 Task: Search one way flight ticket for 1 adult, 5 children, 2 infants in seat and 1 infant on lap in first from Clarksburg: North Central West Virginia Airport (was Harrison-marion Regional) to New Bern: Coastal Carolina Regional Airport (was Craven County Regional) on 8-4-2023. Choice of flights is American. Number of bags: 1 checked bag. Price is upto 97000. Outbound departure time preference is 19:30.
Action: Mouse moved to (305, 253)
Screenshot: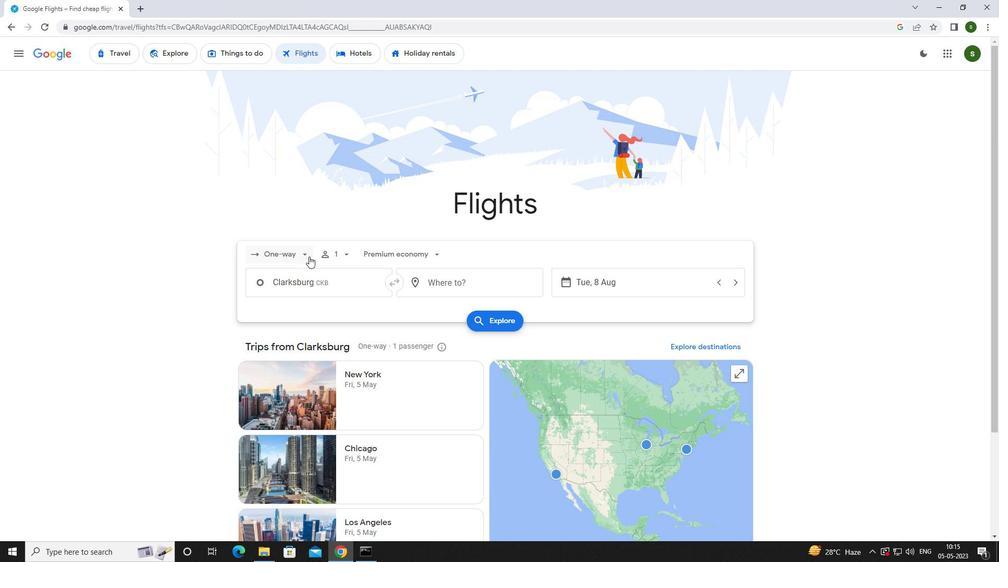
Action: Mouse pressed left at (305, 253)
Screenshot: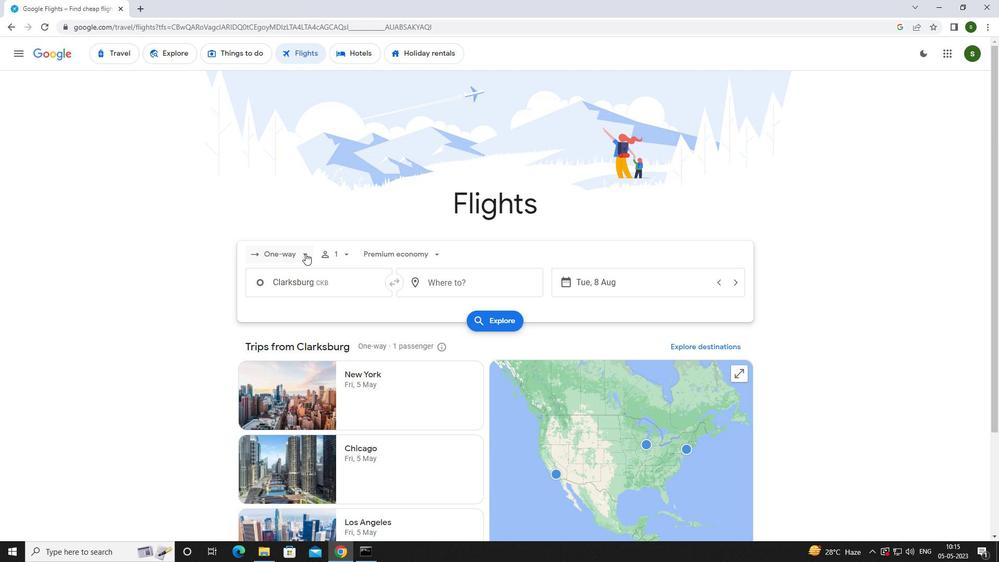 
Action: Mouse moved to (302, 300)
Screenshot: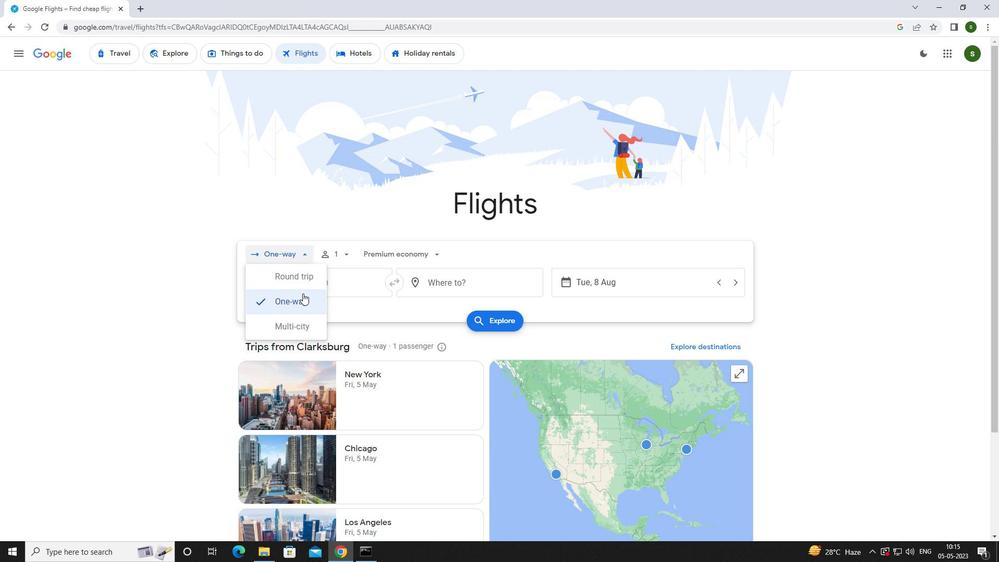 
Action: Mouse pressed left at (302, 300)
Screenshot: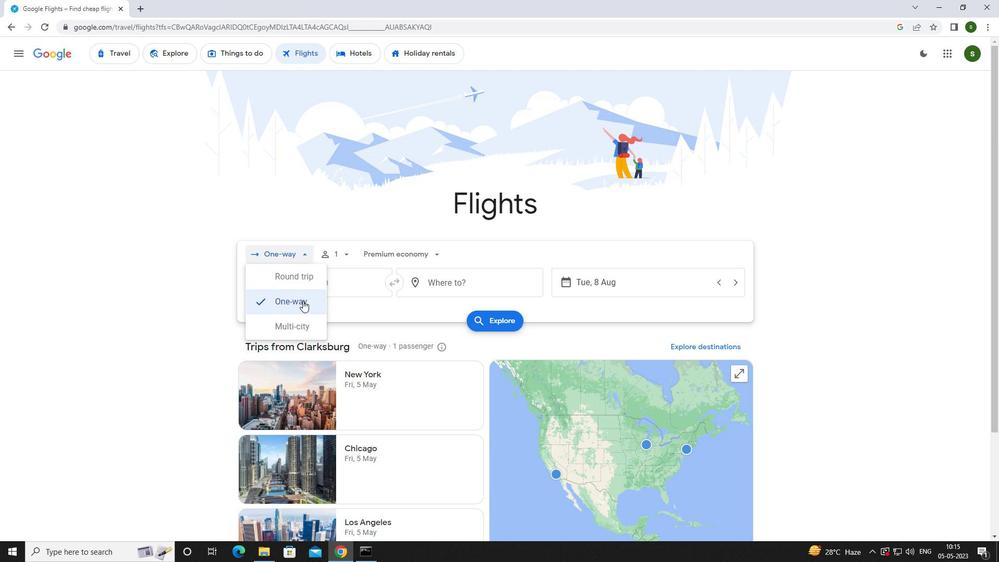 
Action: Mouse moved to (348, 254)
Screenshot: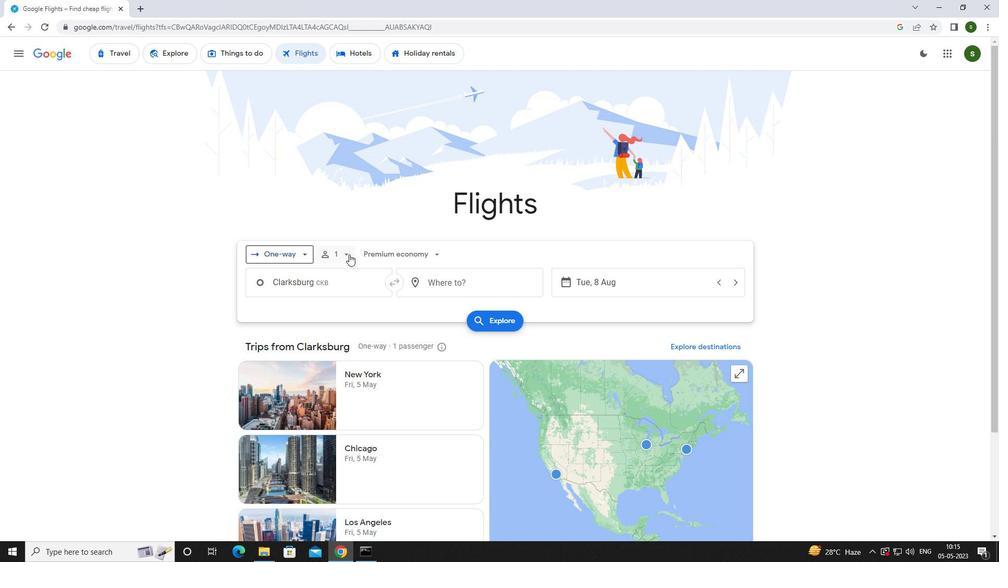 
Action: Mouse pressed left at (348, 254)
Screenshot: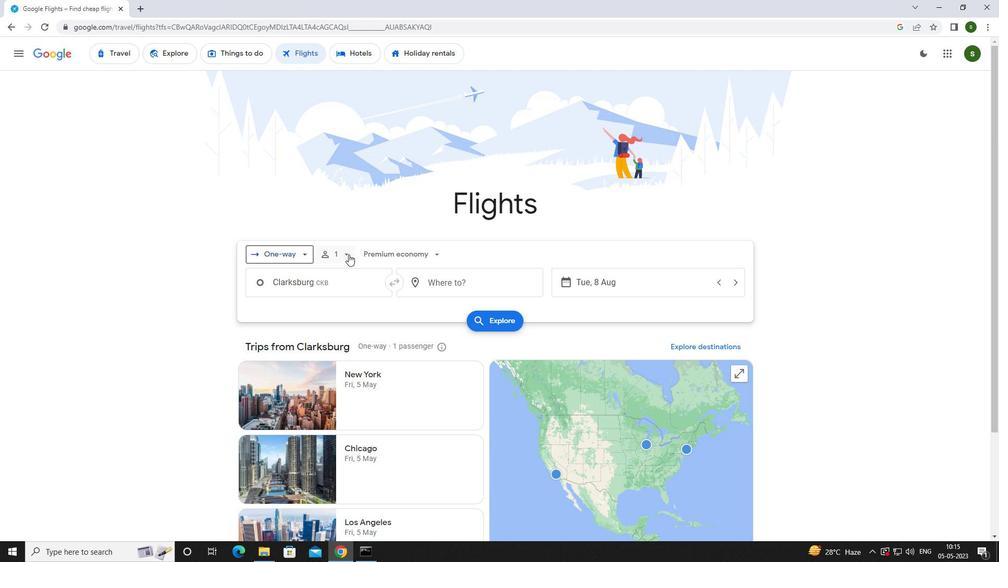 
Action: Mouse moved to (424, 307)
Screenshot: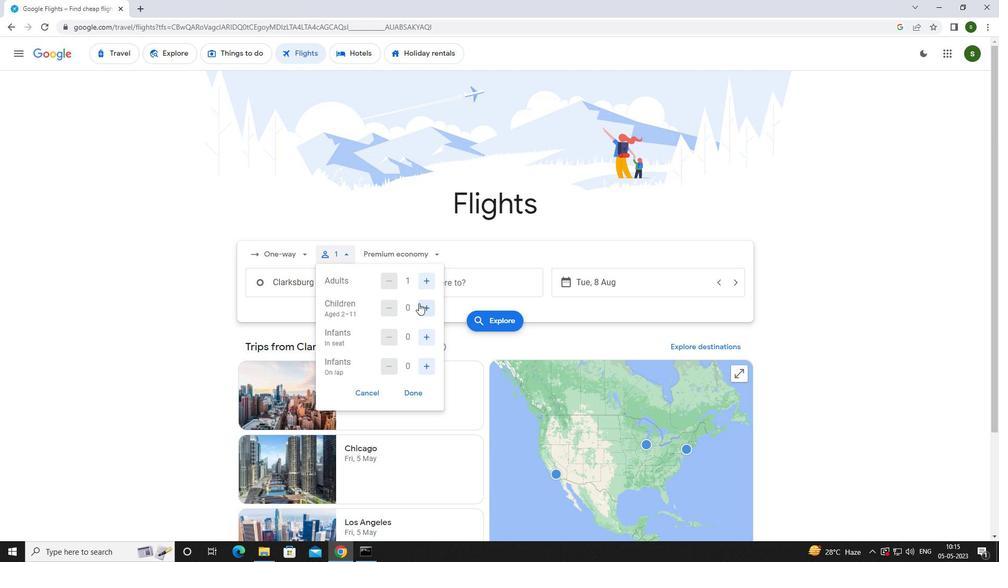 
Action: Mouse pressed left at (424, 307)
Screenshot: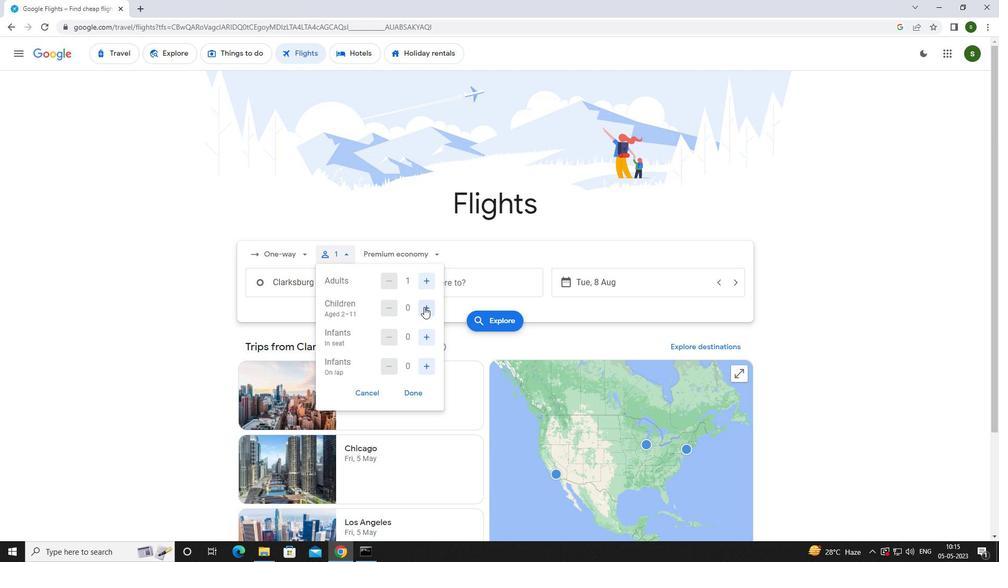 
Action: Mouse pressed left at (424, 307)
Screenshot: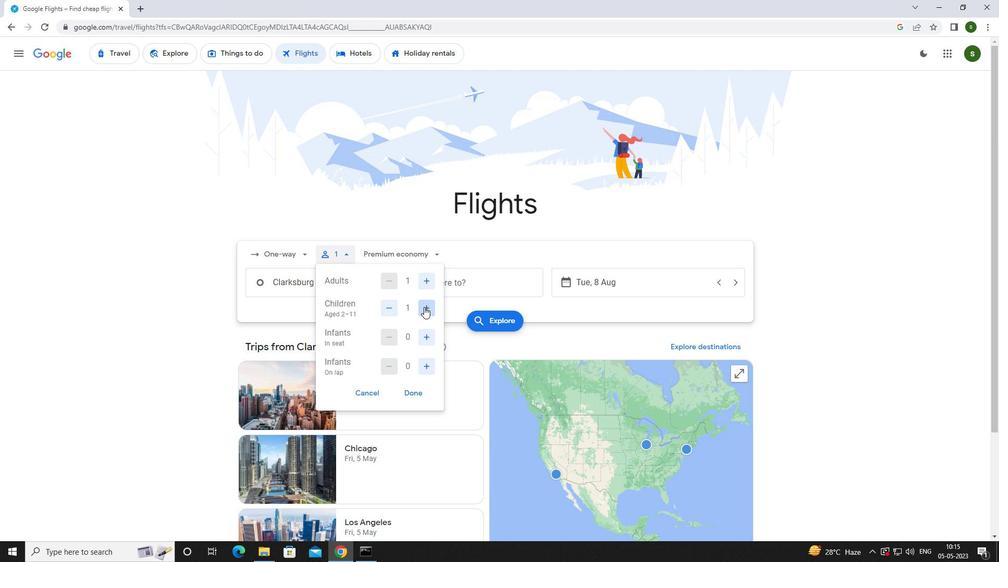 
Action: Mouse pressed left at (424, 307)
Screenshot: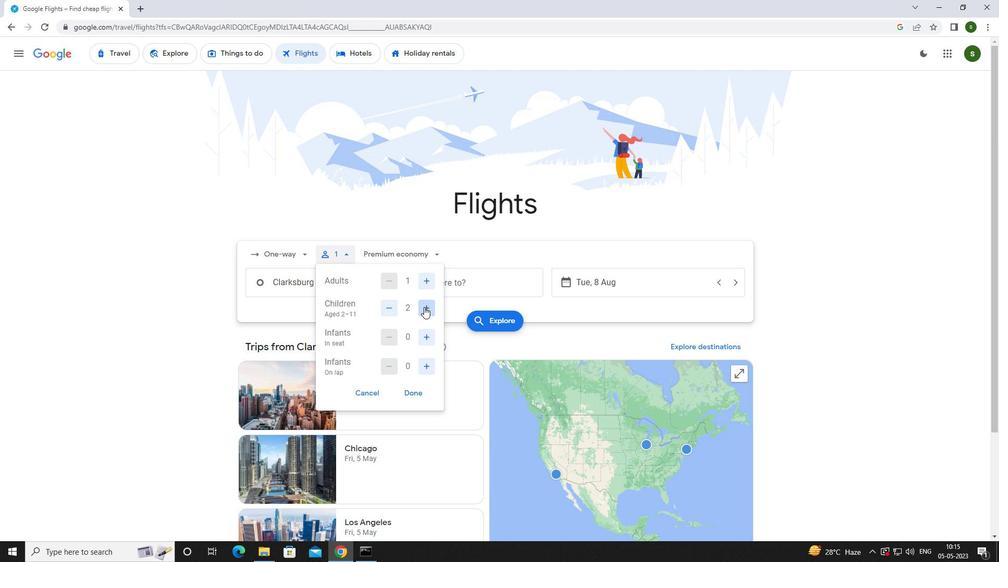 
Action: Mouse pressed left at (424, 307)
Screenshot: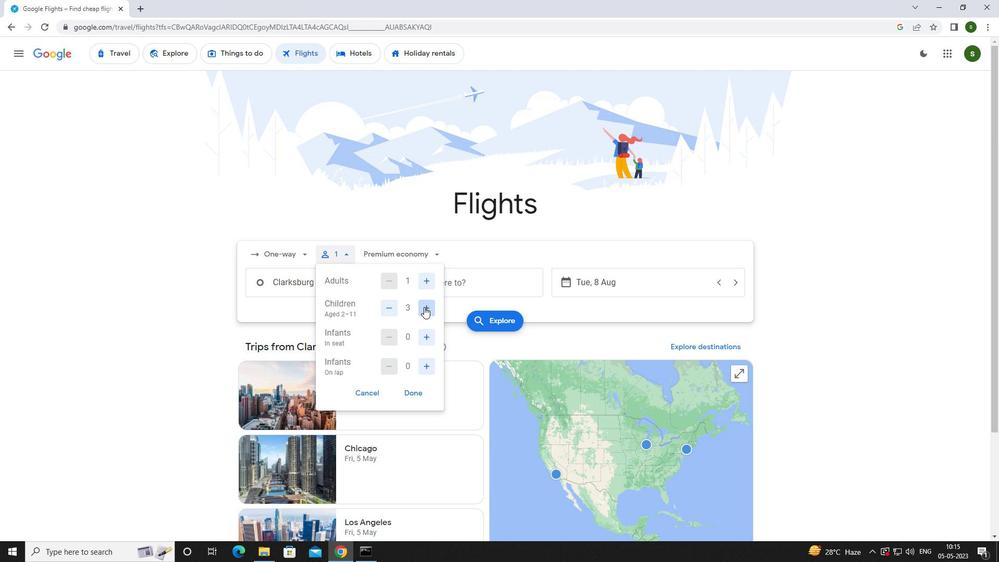 
Action: Mouse pressed left at (424, 307)
Screenshot: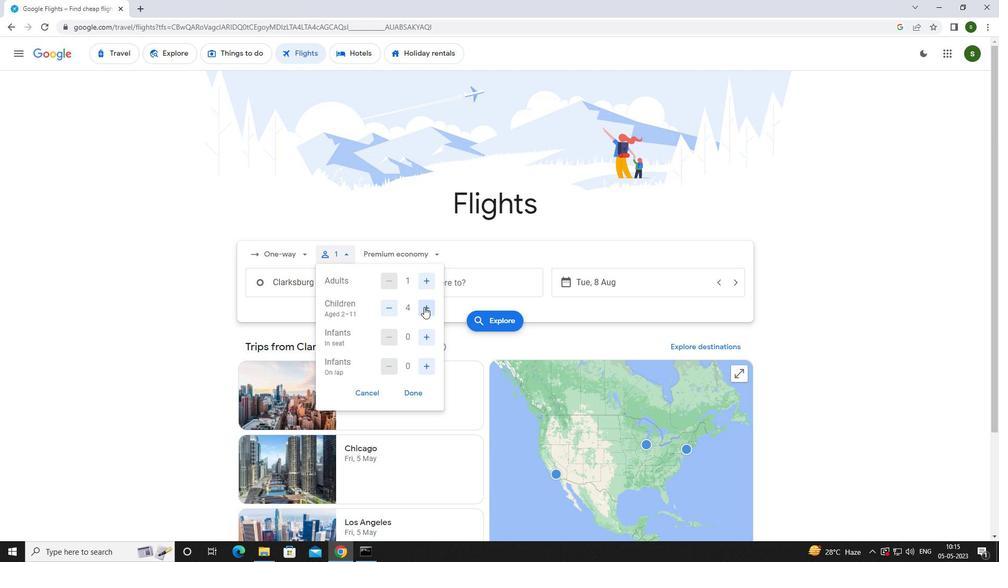 
Action: Mouse moved to (432, 334)
Screenshot: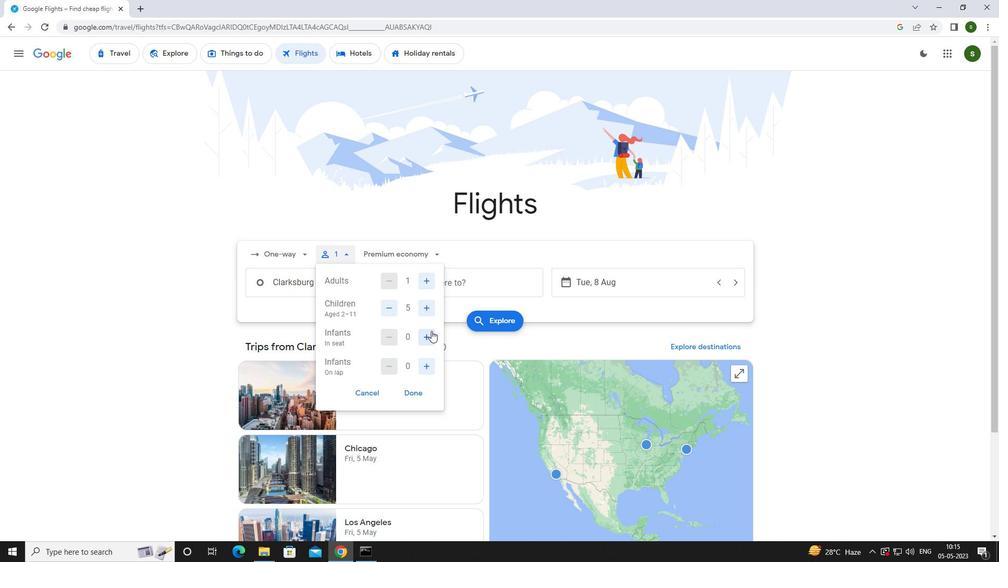 
Action: Mouse pressed left at (432, 334)
Screenshot: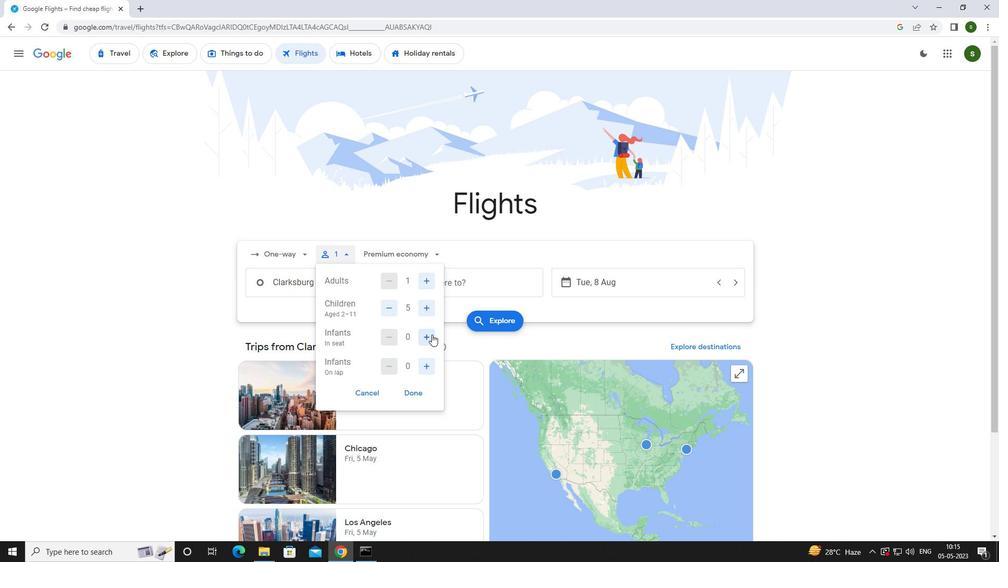 
Action: Mouse moved to (432, 366)
Screenshot: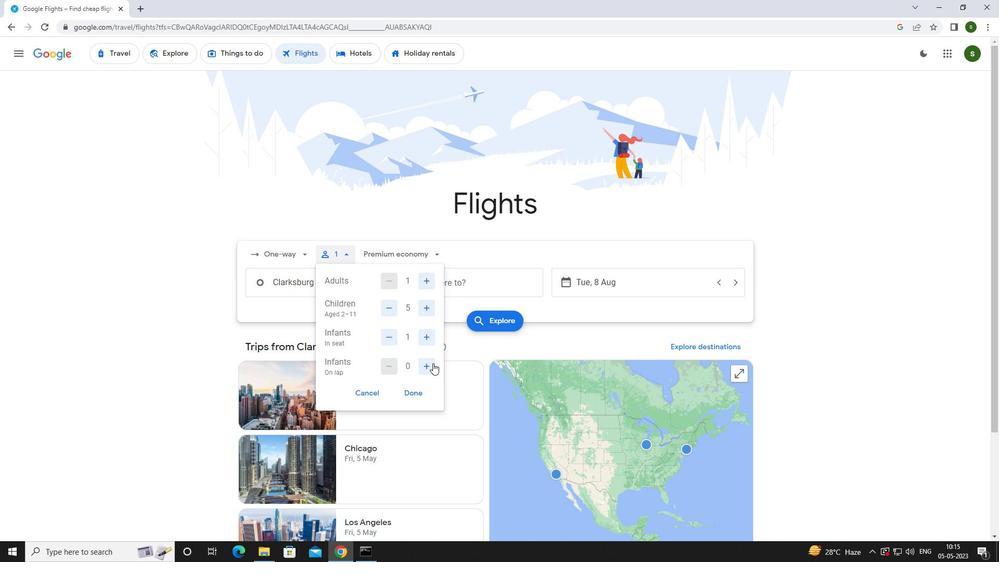 
Action: Mouse pressed left at (432, 366)
Screenshot: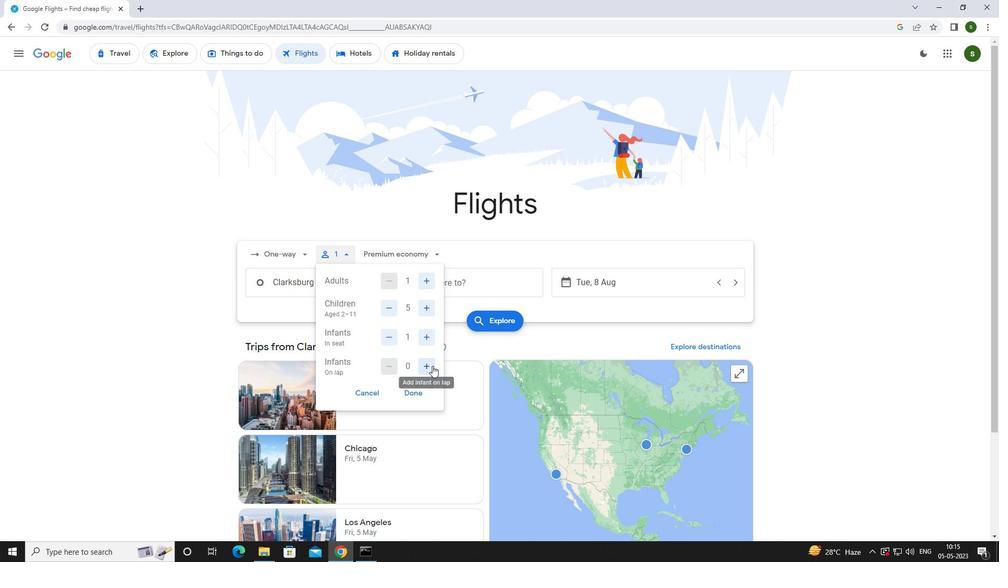 
Action: Mouse moved to (437, 252)
Screenshot: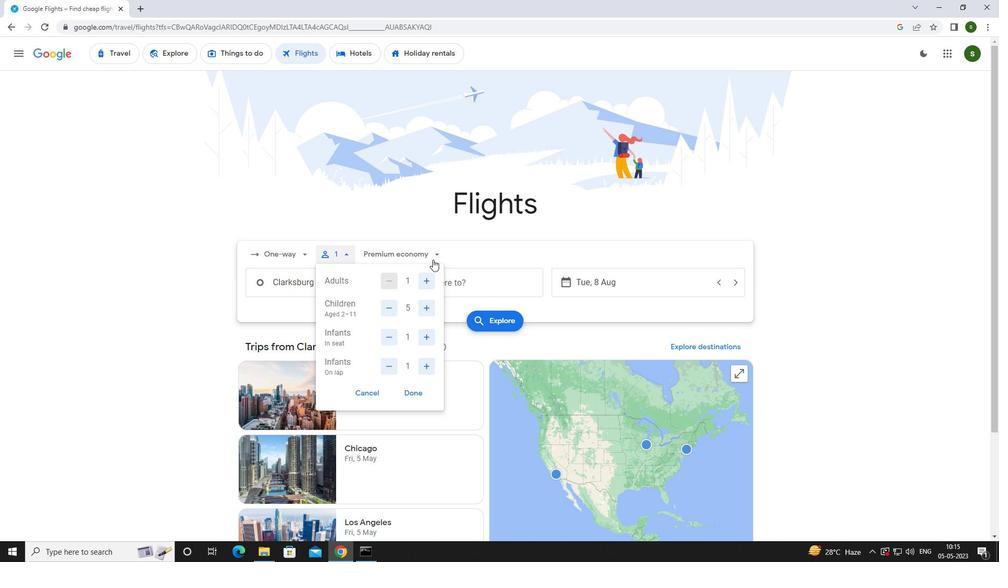 
Action: Mouse pressed left at (437, 252)
Screenshot: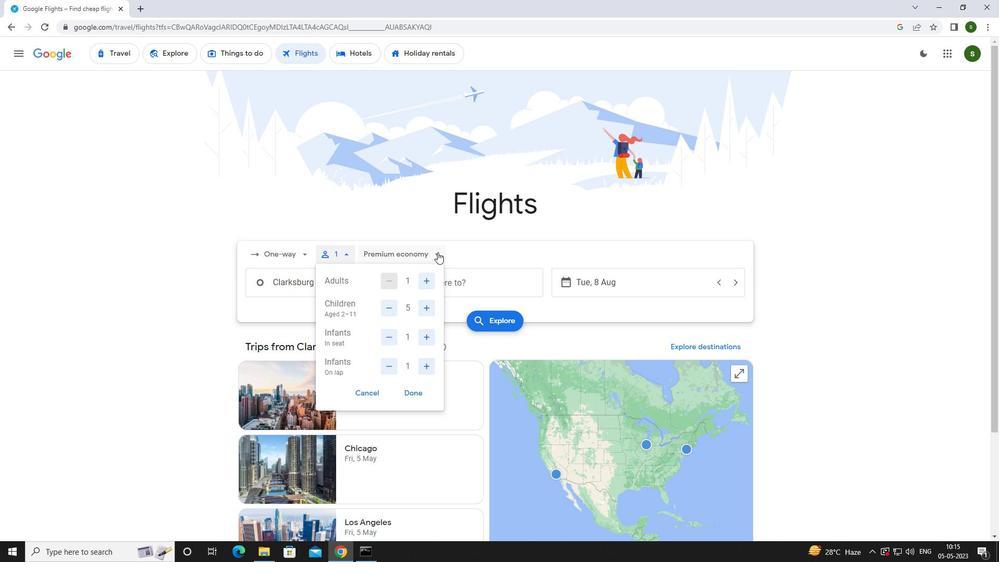 
Action: Mouse moved to (416, 348)
Screenshot: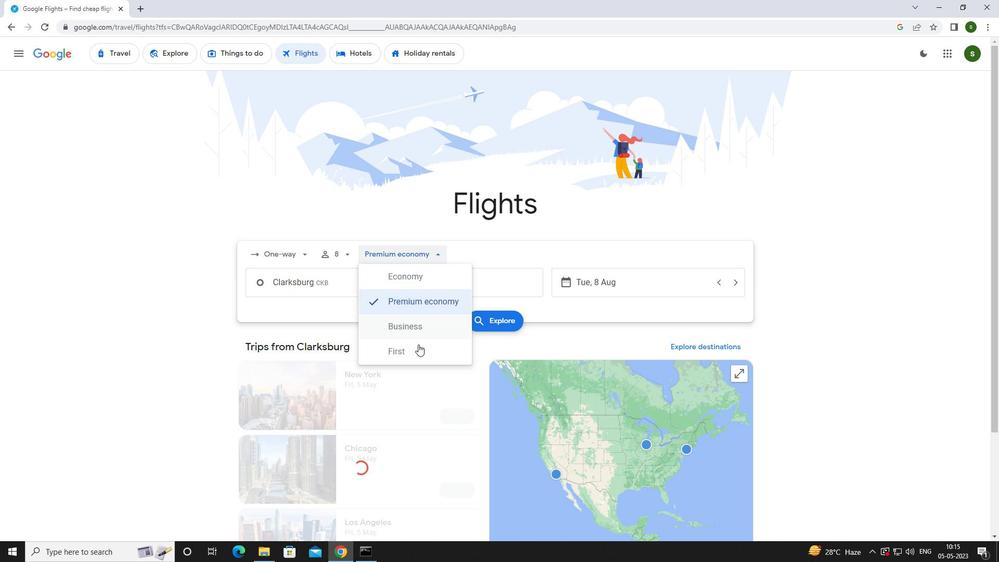 
Action: Mouse pressed left at (416, 348)
Screenshot: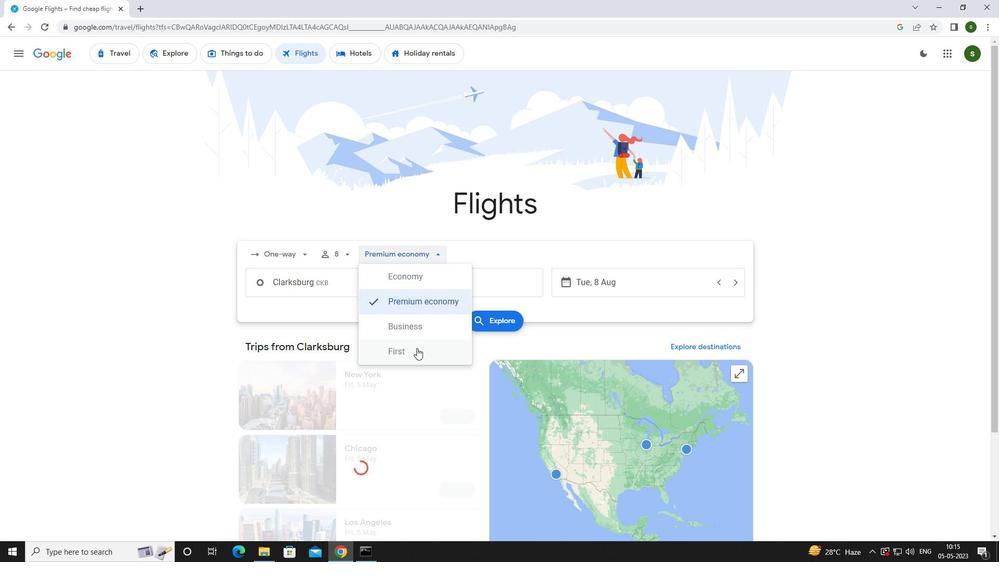
Action: Mouse moved to (368, 288)
Screenshot: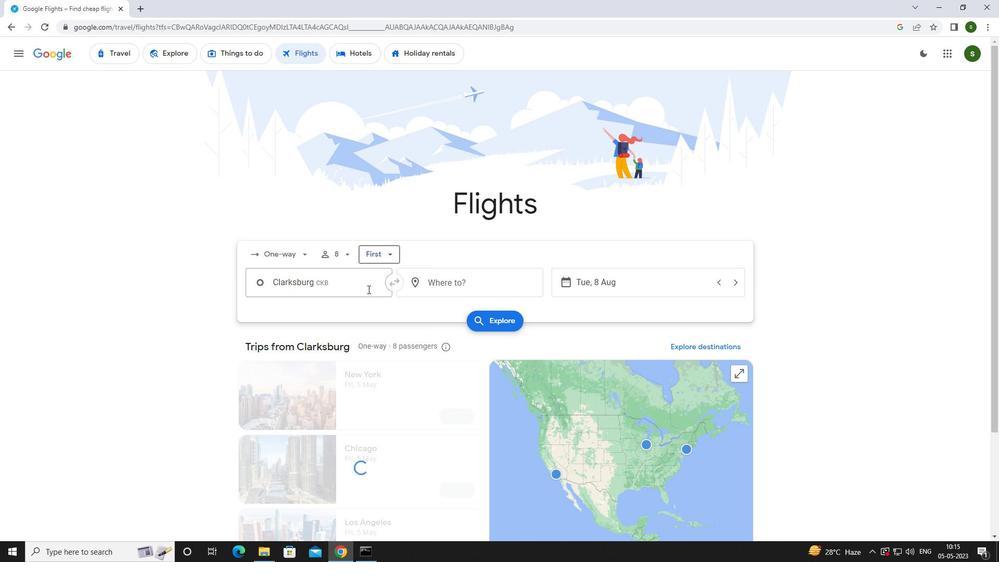 
Action: Mouse pressed left at (368, 288)
Screenshot: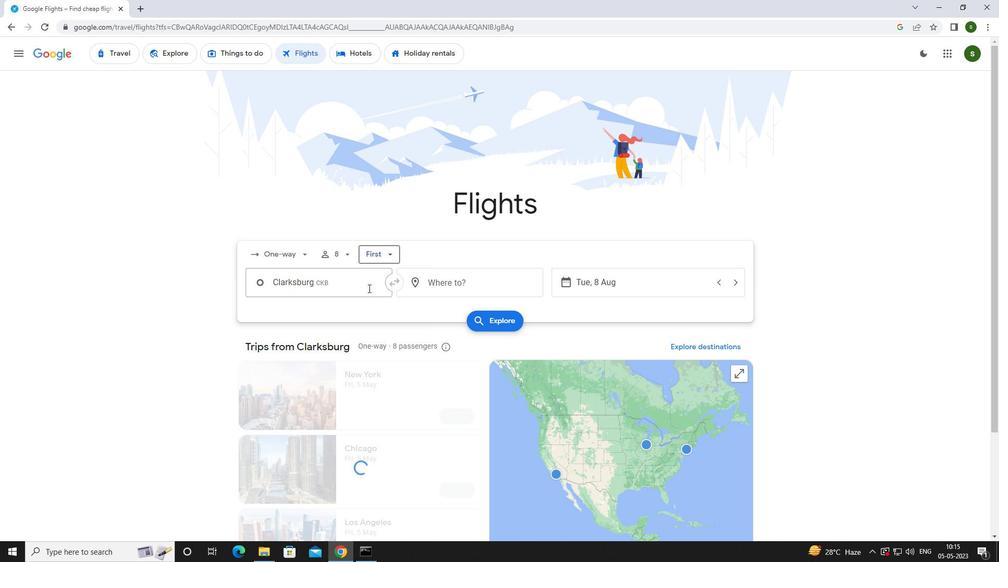 
Action: Key pressed <Key.caps_lock>c<Key.caps_lock>larksb
Screenshot: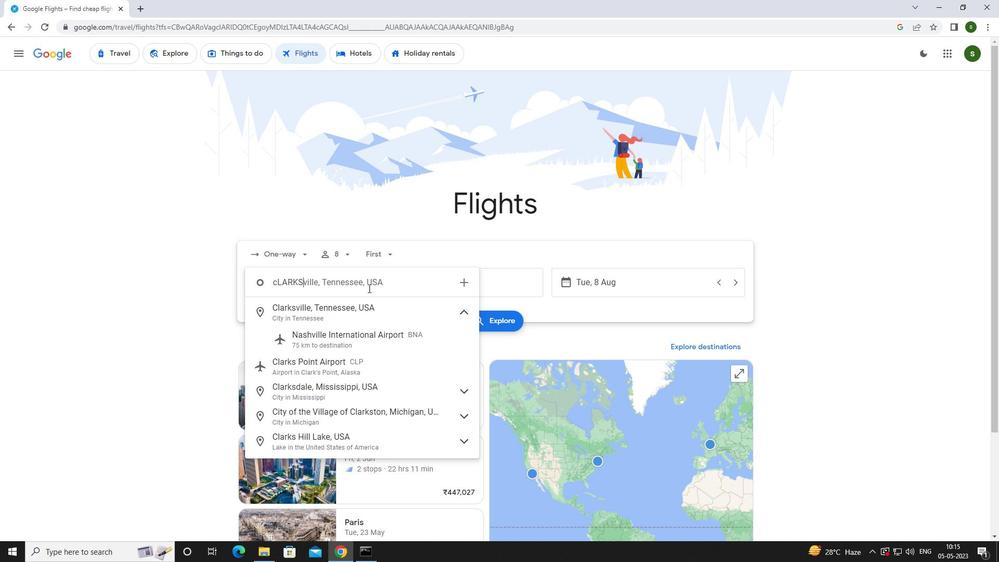 
Action: Mouse moved to (362, 395)
Screenshot: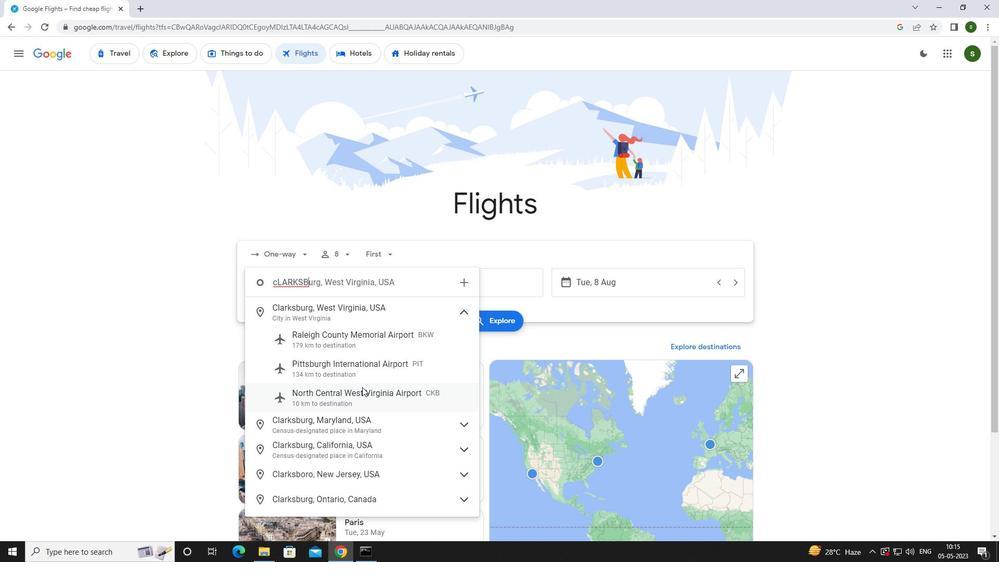 
Action: Mouse pressed left at (362, 395)
Screenshot: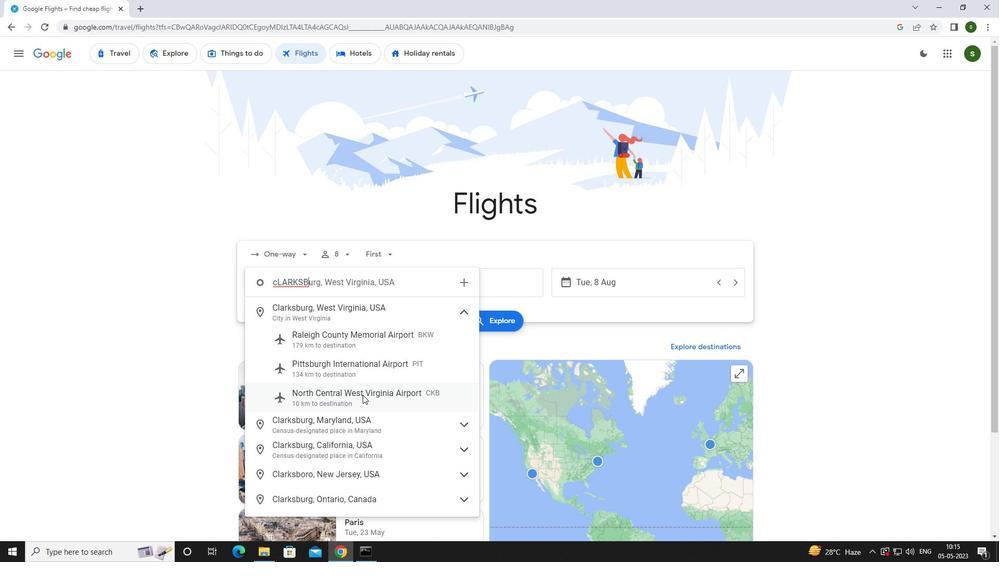 
Action: Mouse moved to (474, 286)
Screenshot: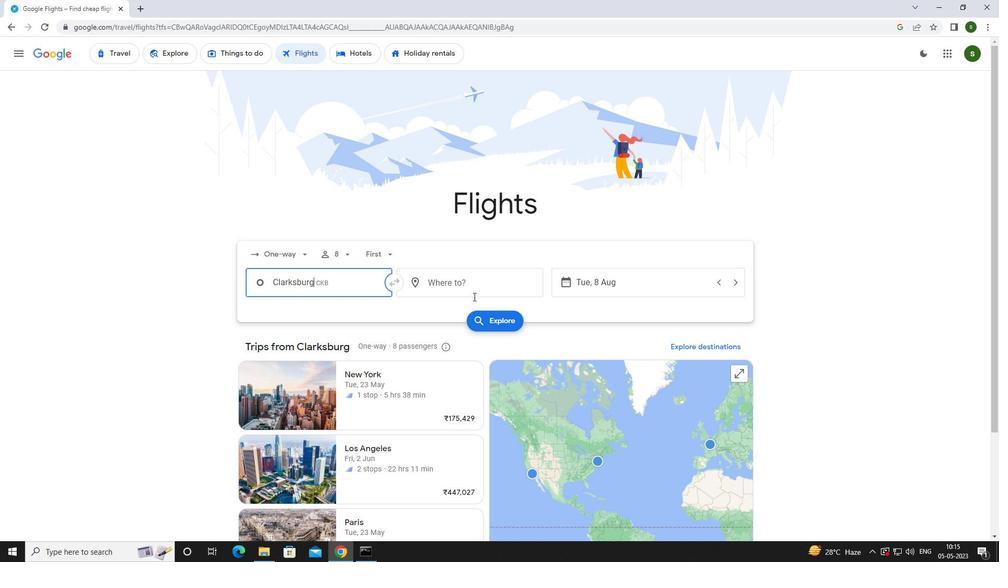 
Action: Mouse pressed left at (474, 286)
Screenshot: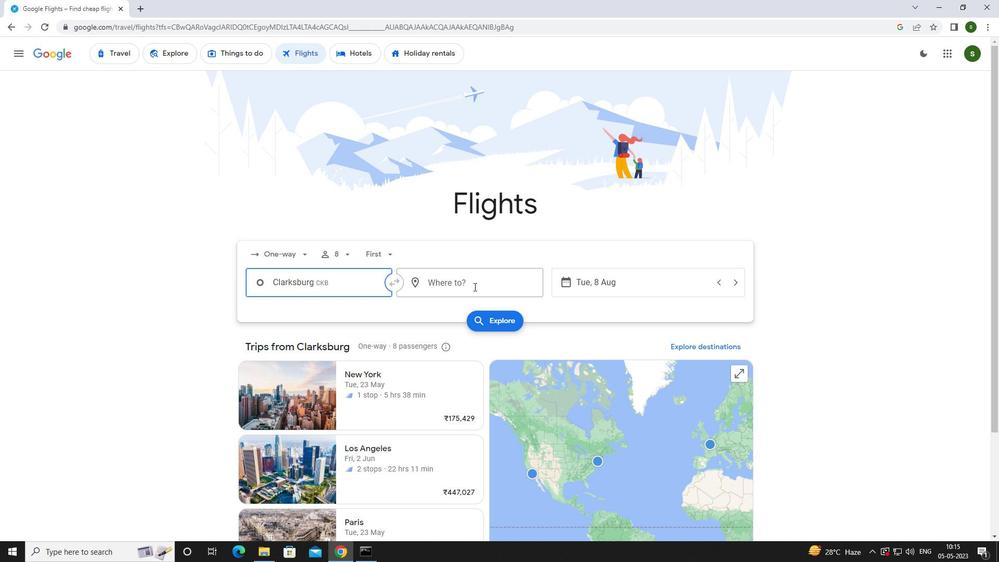 
Action: Key pressed <Key.caps_lock>c<Key.caps_lock>oastal
Screenshot: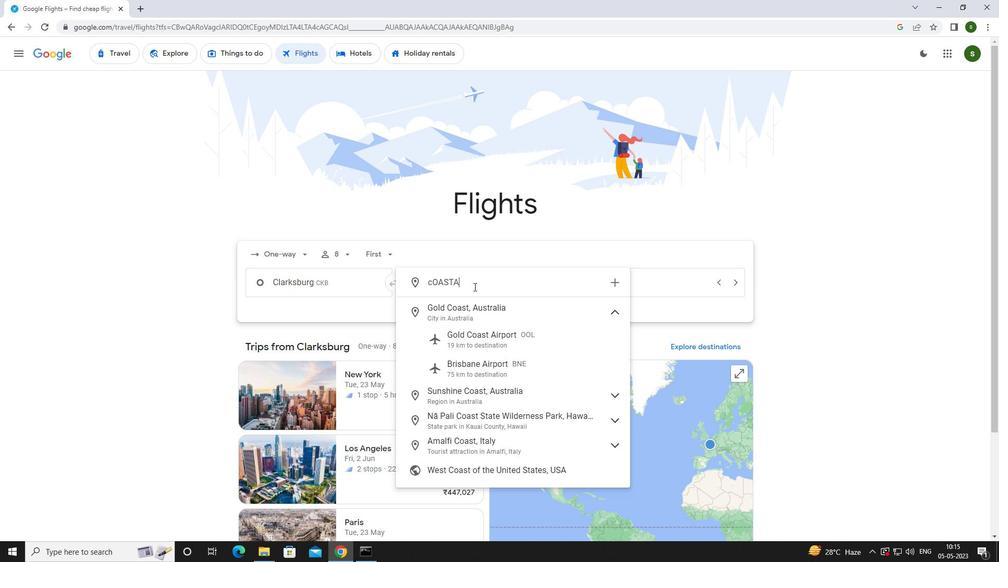 
Action: Mouse moved to (466, 306)
Screenshot: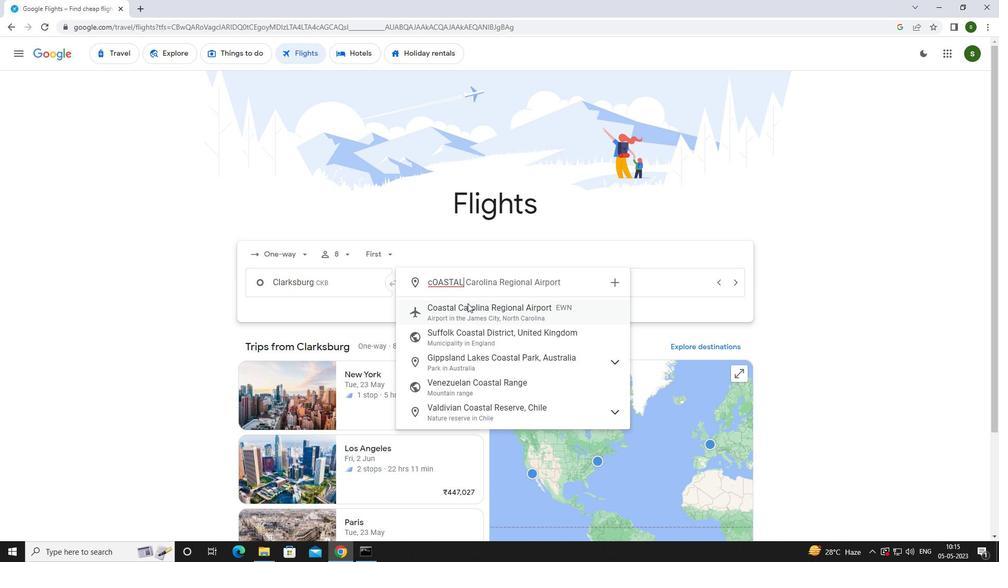 
Action: Mouse pressed left at (466, 306)
Screenshot: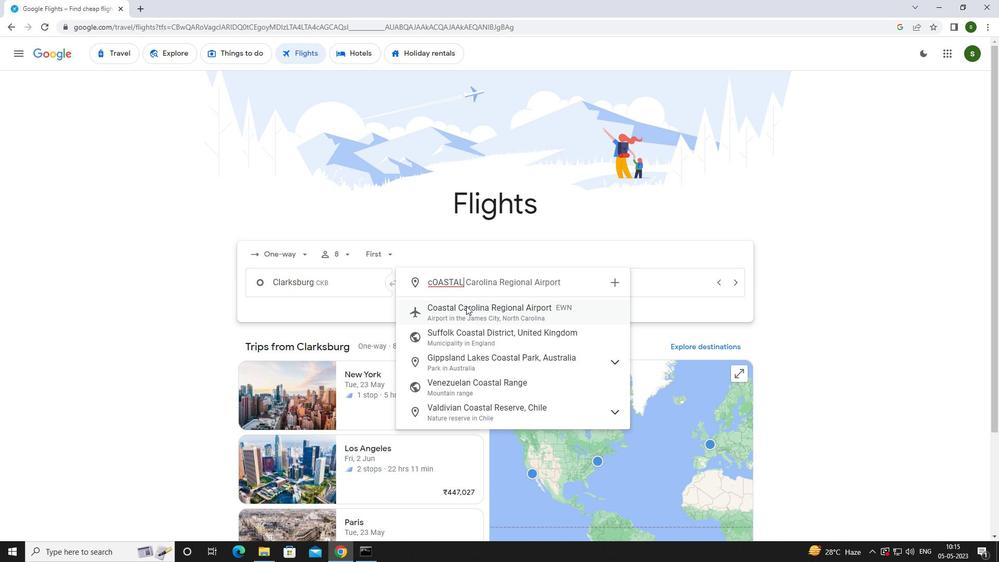 
Action: Mouse moved to (621, 282)
Screenshot: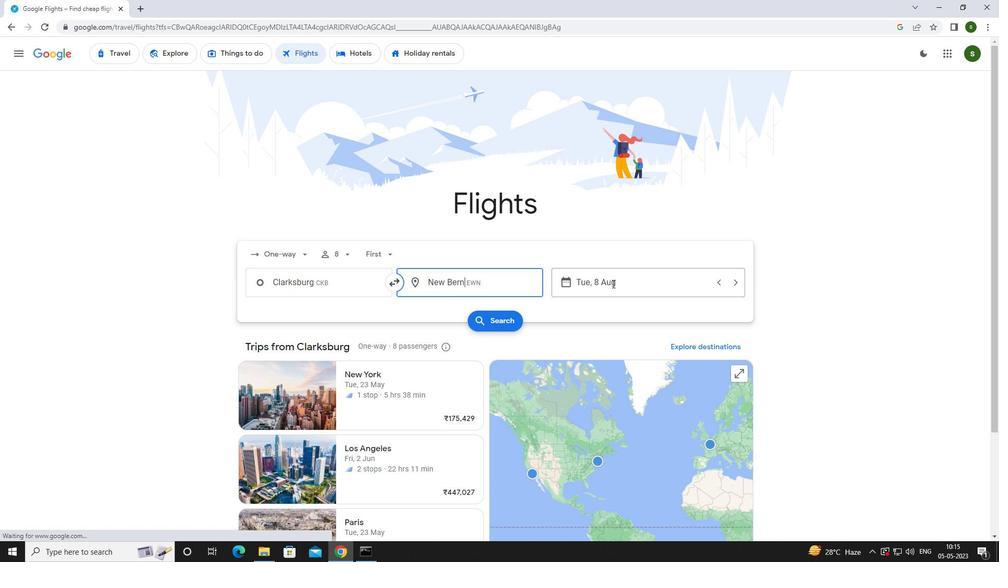
Action: Mouse pressed left at (621, 282)
Screenshot: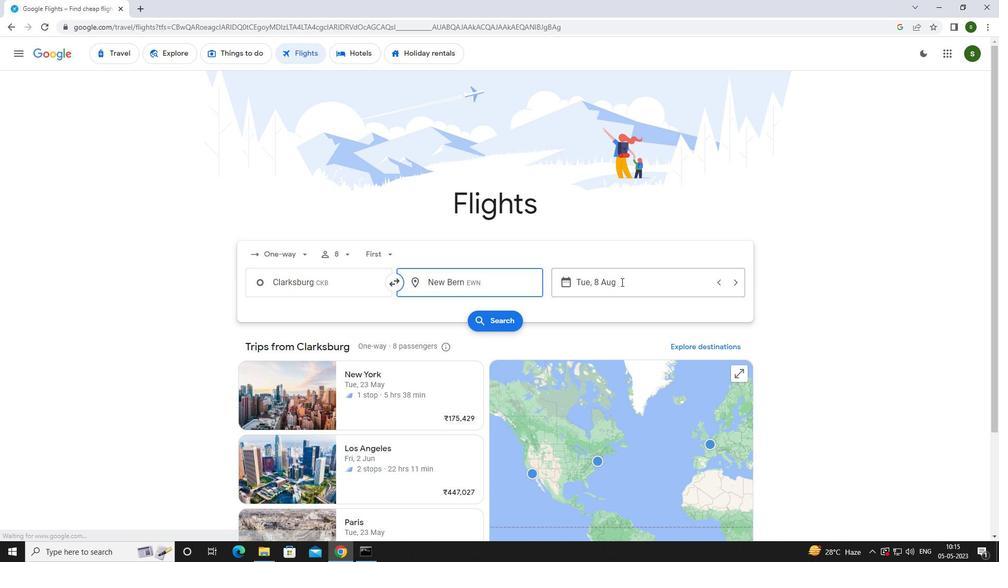 
Action: Mouse moved to (424, 369)
Screenshot: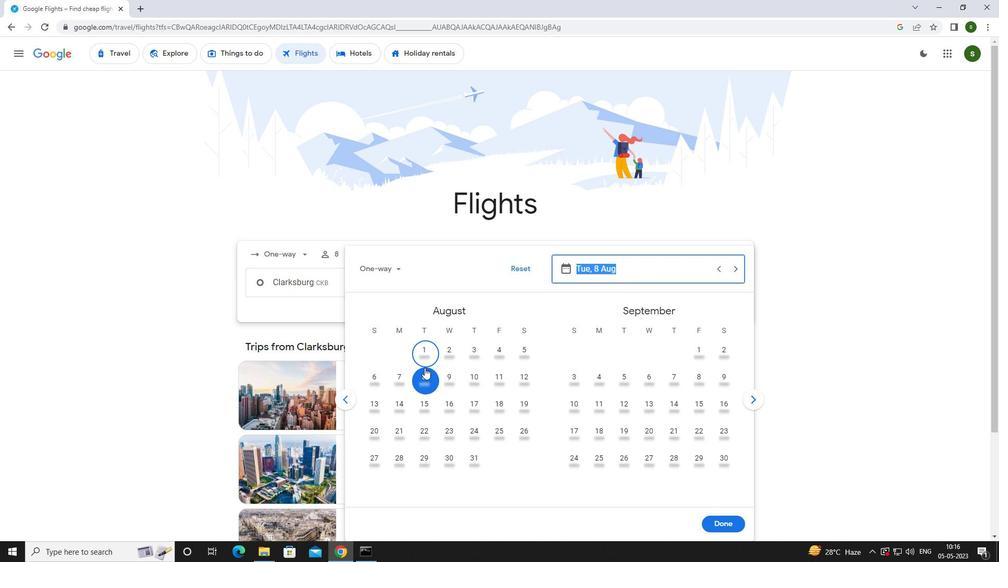 
Action: Mouse pressed left at (424, 369)
Screenshot: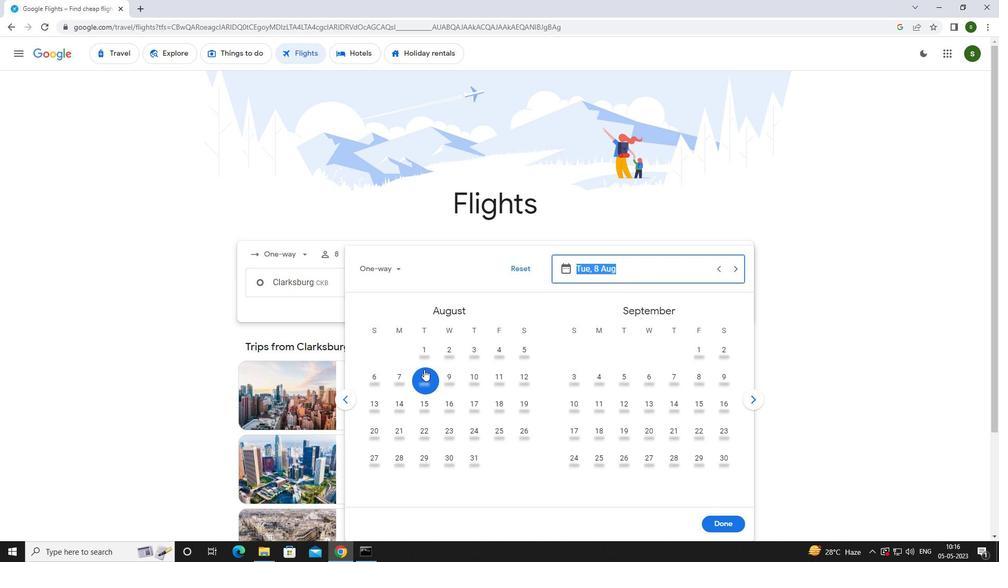 
Action: Mouse moved to (499, 346)
Screenshot: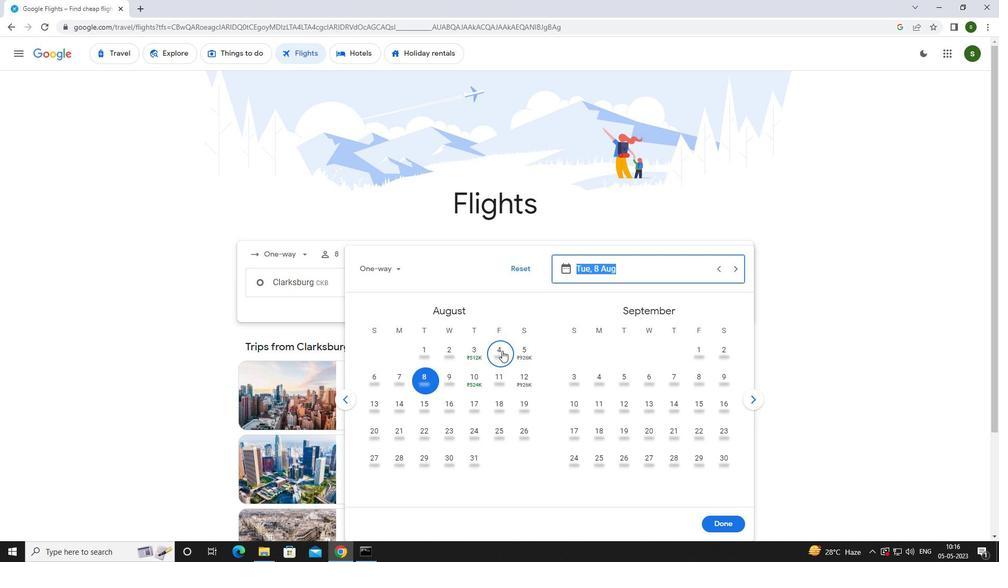 
Action: Mouse pressed left at (499, 346)
Screenshot: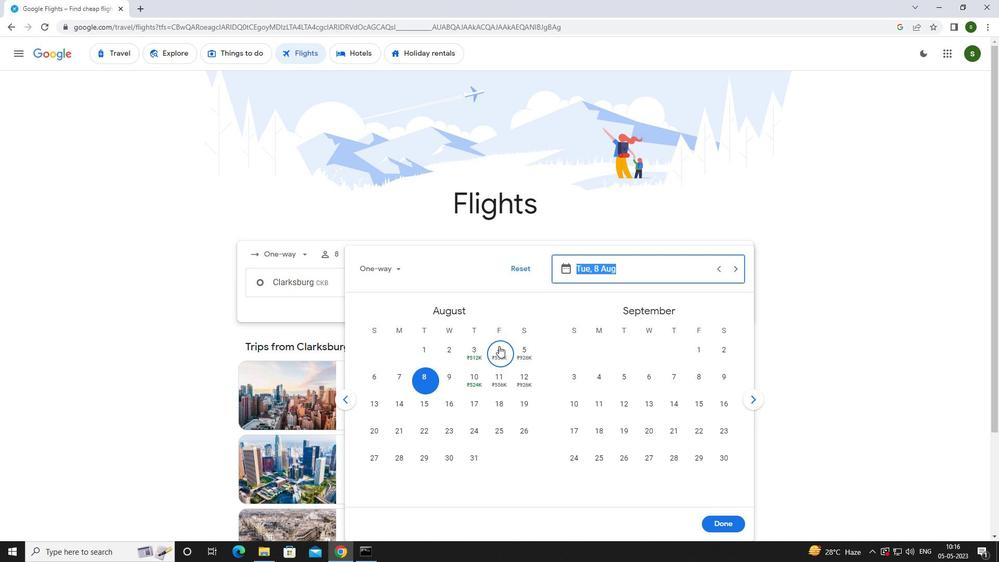 
Action: Mouse moved to (729, 525)
Screenshot: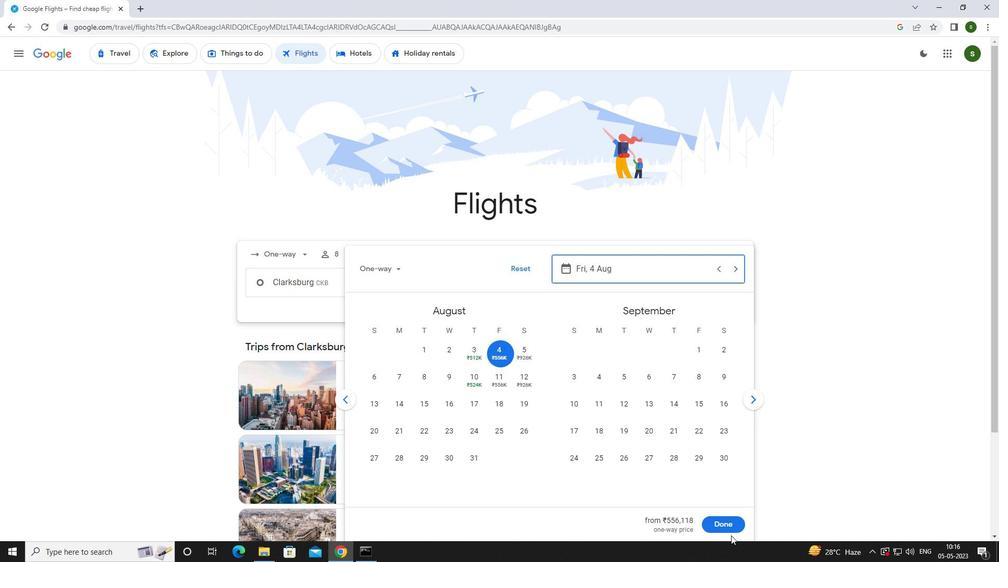 
Action: Mouse pressed left at (729, 525)
Screenshot: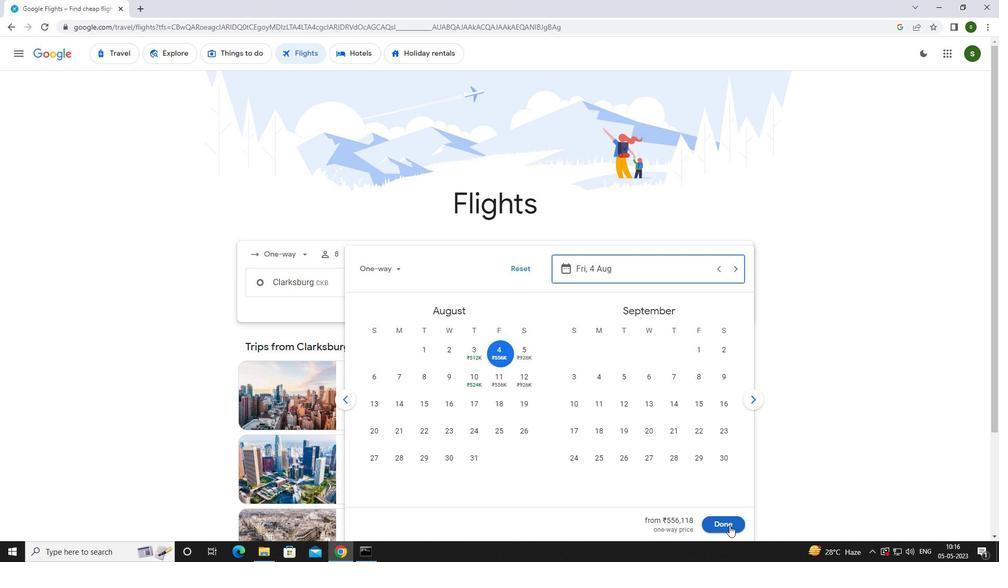 
Action: Mouse moved to (503, 321)
Screenshot: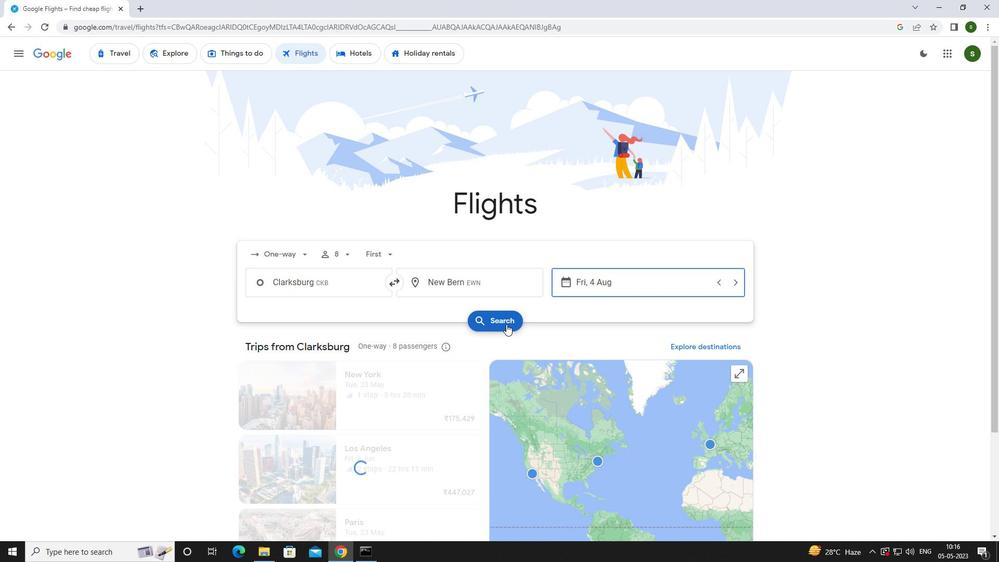 
Action: Mouse pressed left at (503, 321)
Screenshot: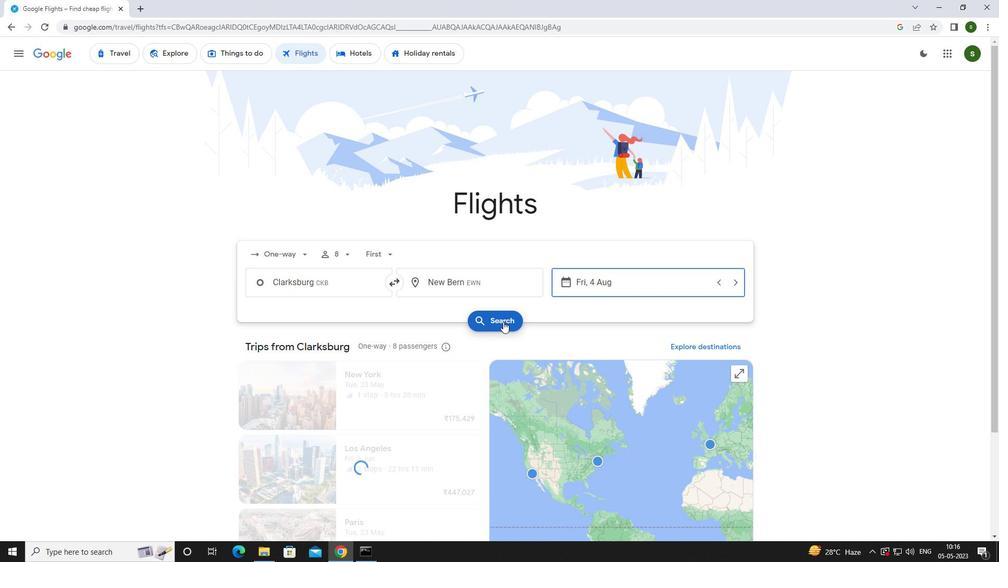 
Action: Mouse moved to (257, 148)
Screenshot: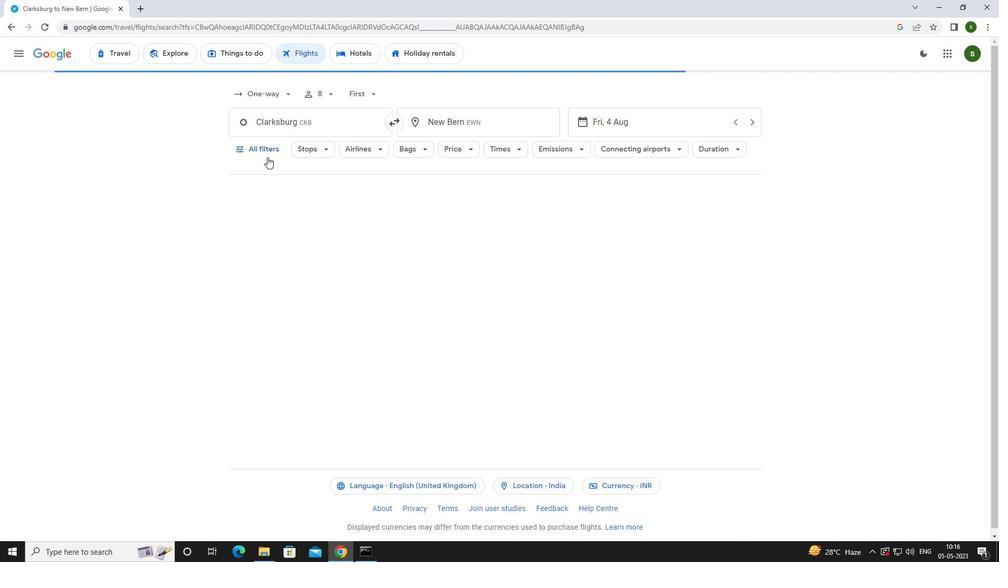 
Action: Mouse pressed left at (257, 148)
Screenshot: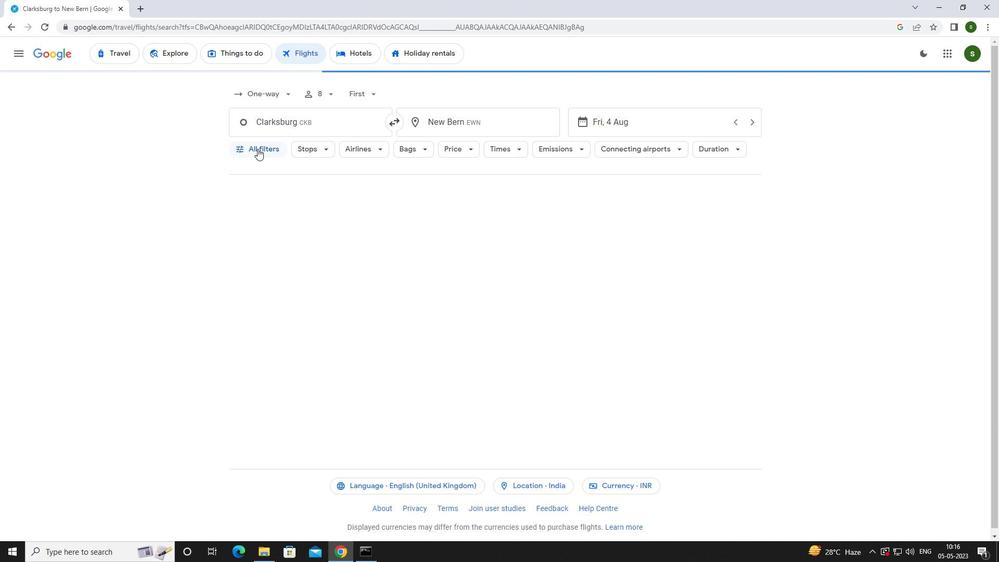 
Action: Mouse moved to (391, 372)
Screenshot: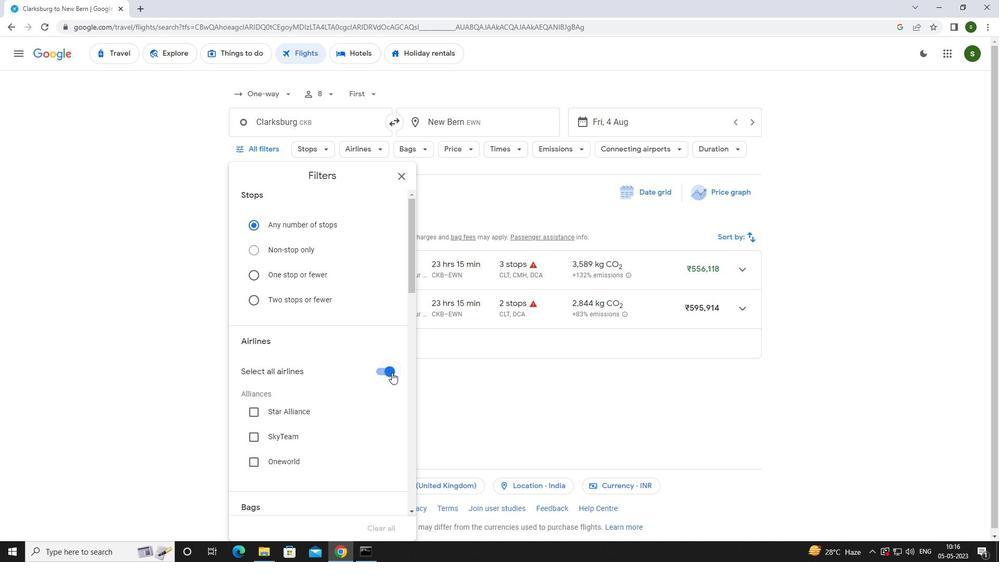 
Action: Mouse pressed left at (391, 372)
Screenshot: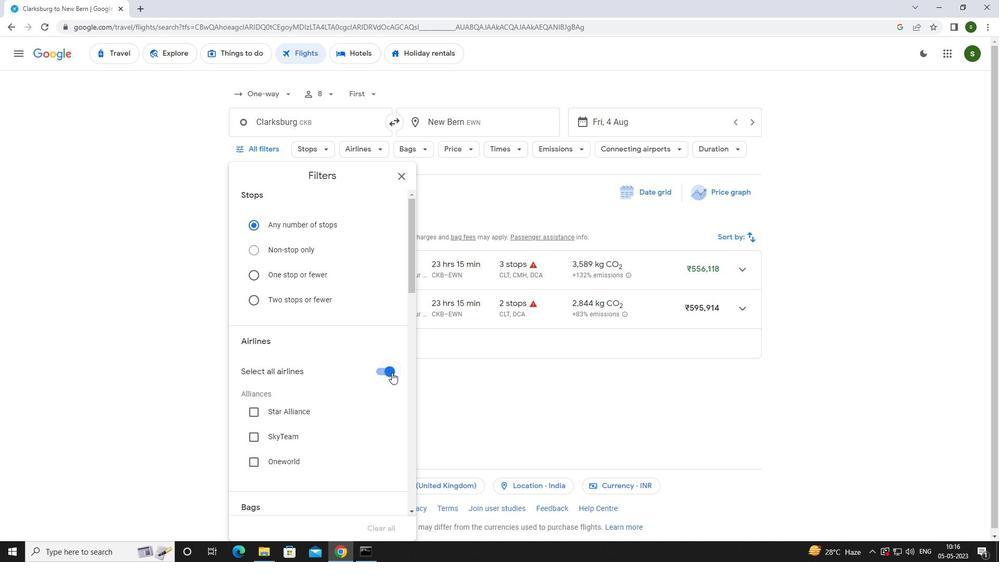 
Action: Mouse moved to (346, 344)
Screenshot: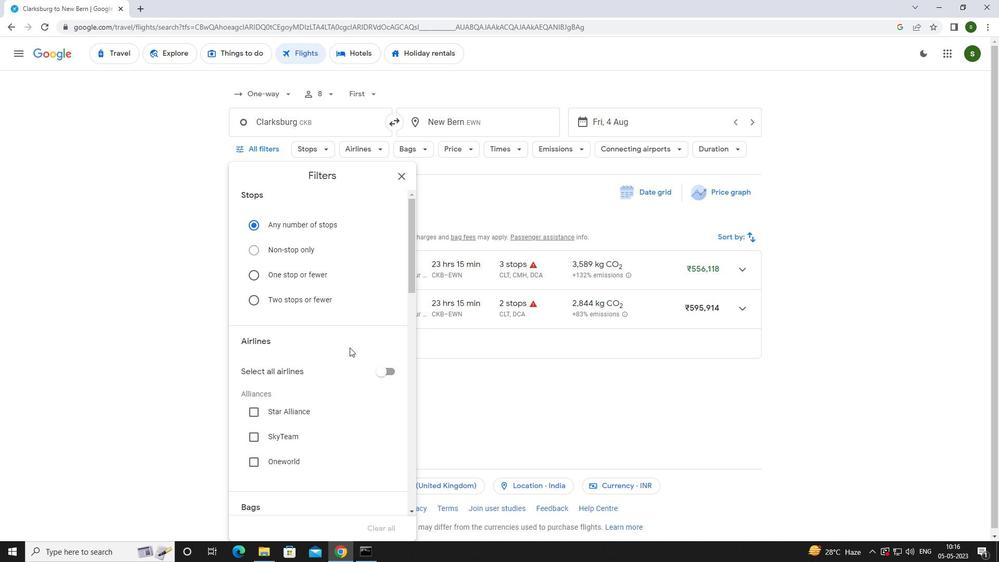 
Action: Mouse scrolled (346, 344) with delta (0, 0)
Screenshot: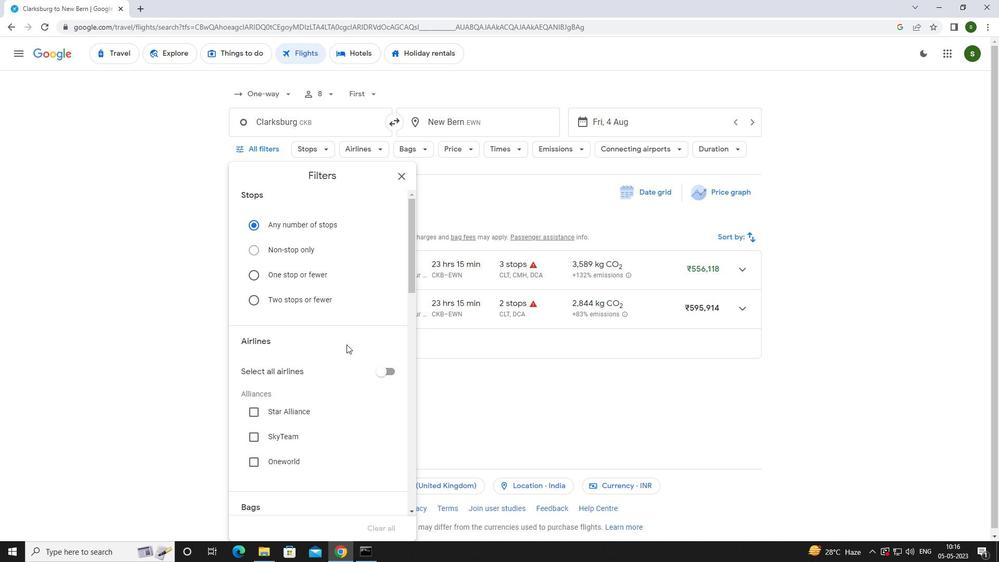 
Action: Mouse moved to (346, 344)
Screenshot: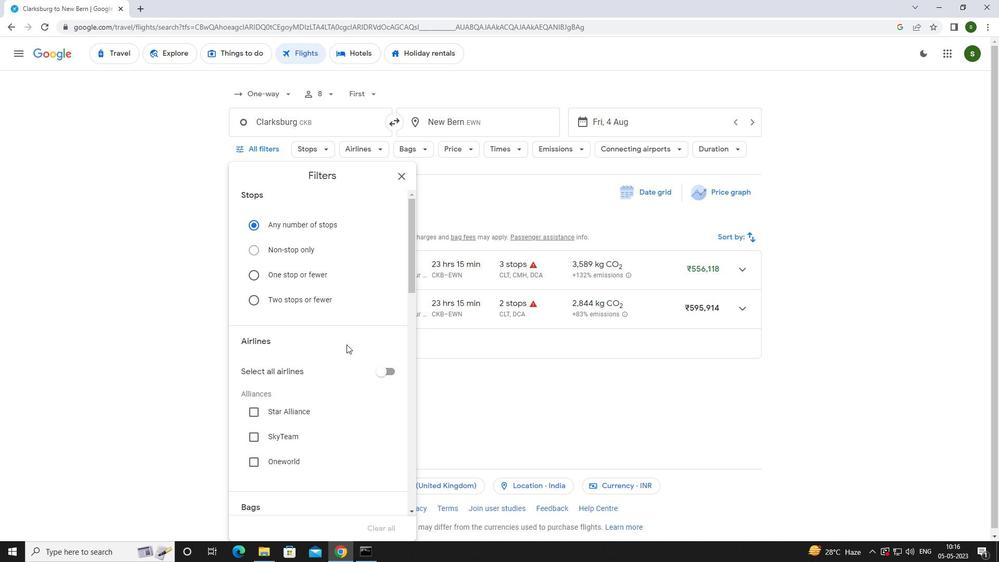 
Action: Mouse scrolled (346, 343) with delta (0, 0)
Screenshot: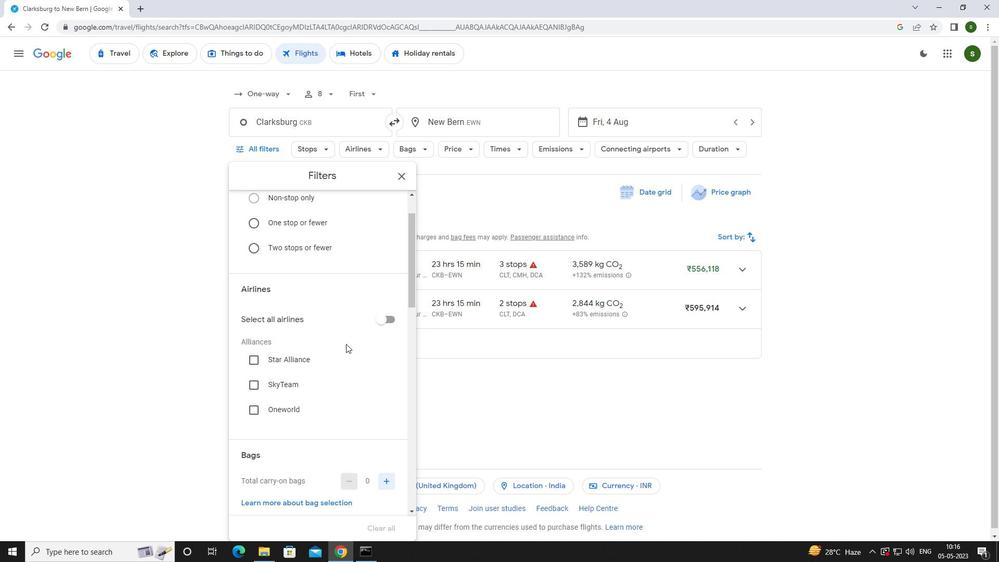 
Action: Mouse scrolled (346, 343) with delta (0, 0)
Screenshot: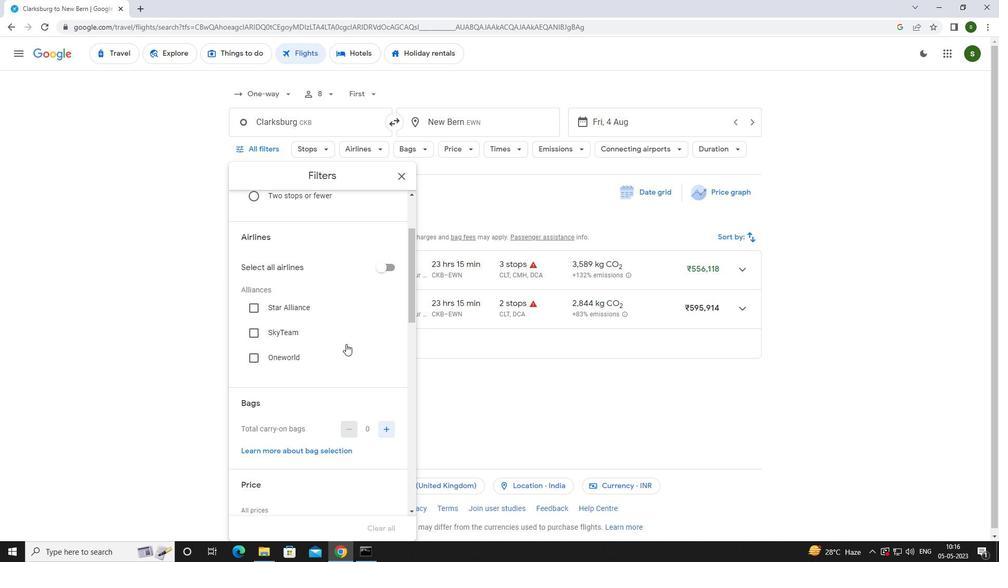 
Action: Mouse scrolled (346, 343) with delta (0, 0)
Screenshot: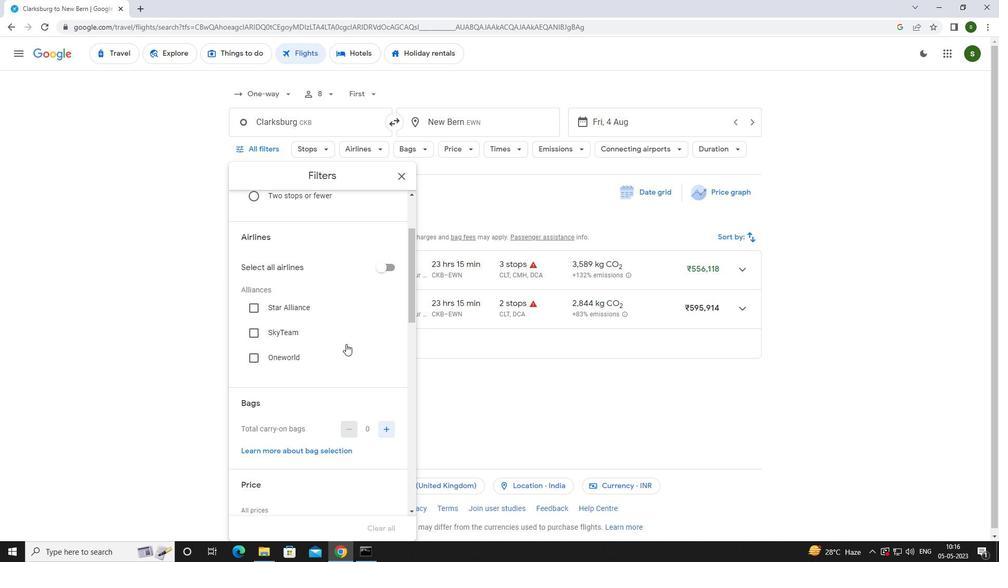 
Action: Mouse moved to (348, 343)
Screenshot: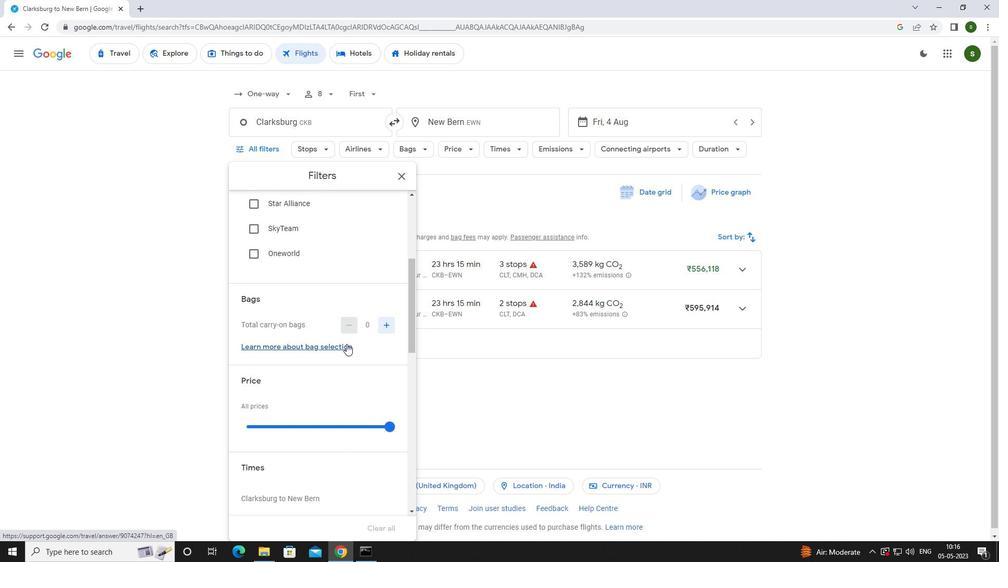 
Action: Mouse scrolled (348, 343) with delta (0, 0)
Screenshot: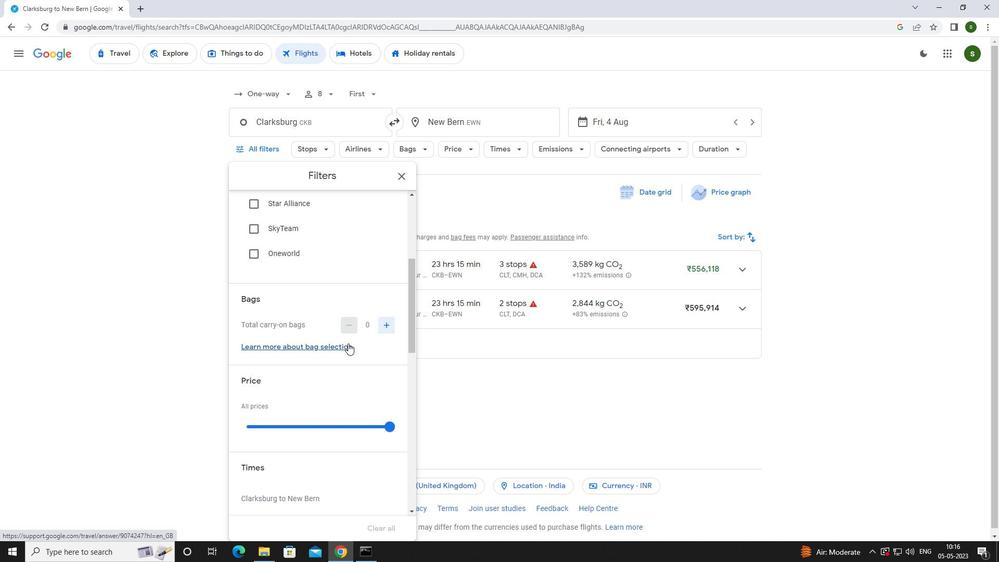 
Action: Mouse moved to (392, 374)
Screenshot: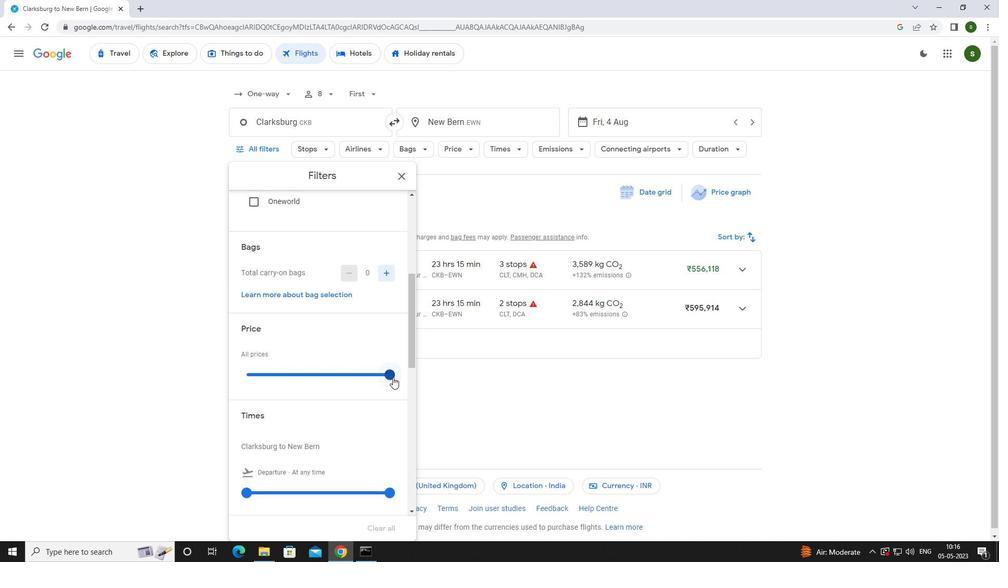 
Action: Mouse pressed left at (392, 374)
Screenshot: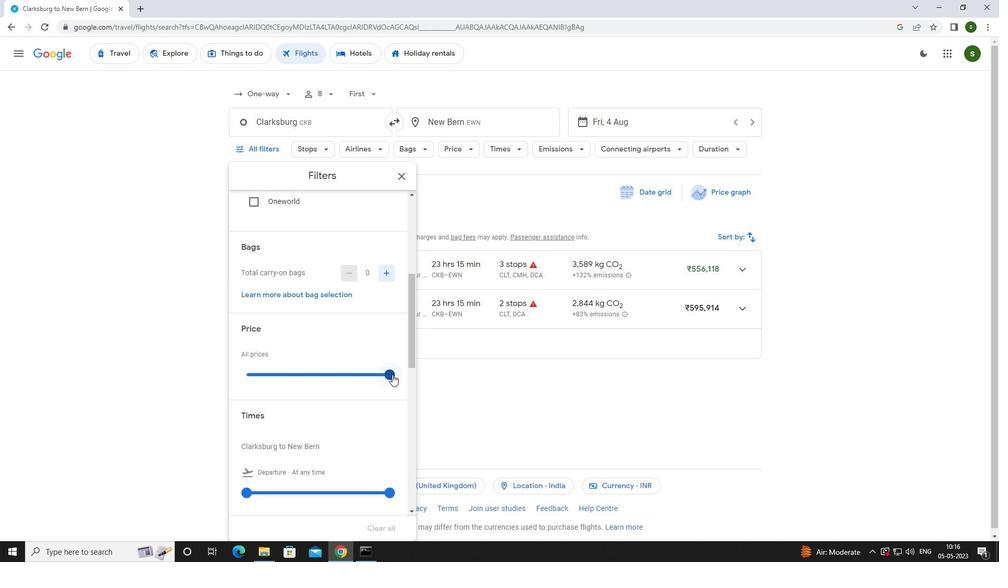 
Action: Mouse moved to (257, 363)
Screenshot: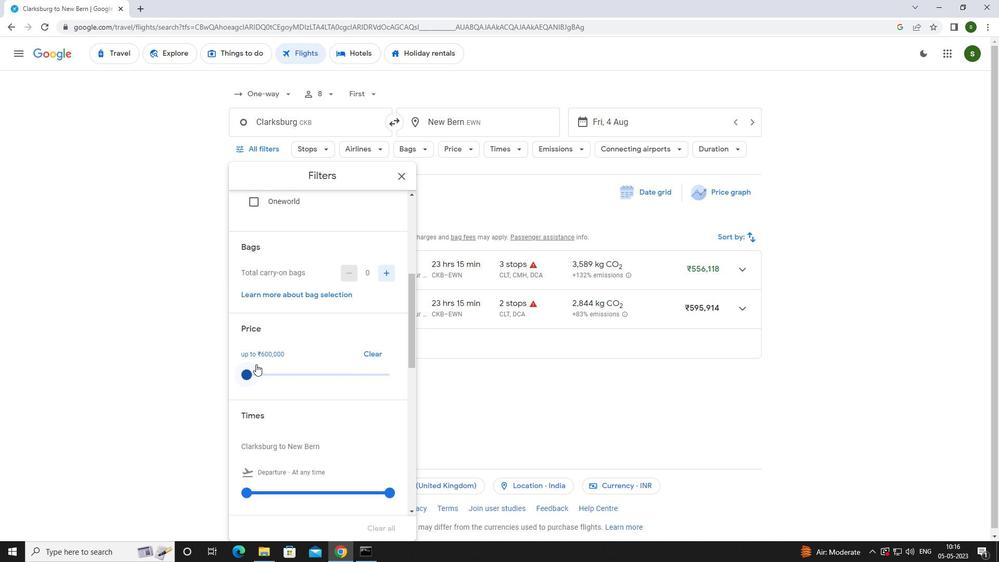 
Action: Mouse scrolled (257, 363) with delta (0, 0)
Screenshot: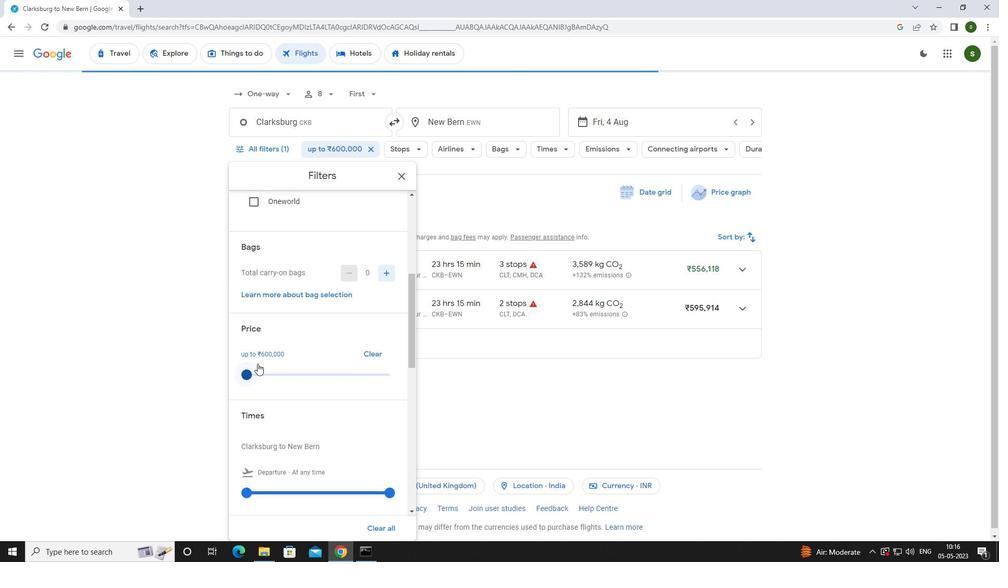 
Action: Mouse moved to (247, 398)
Screenshot: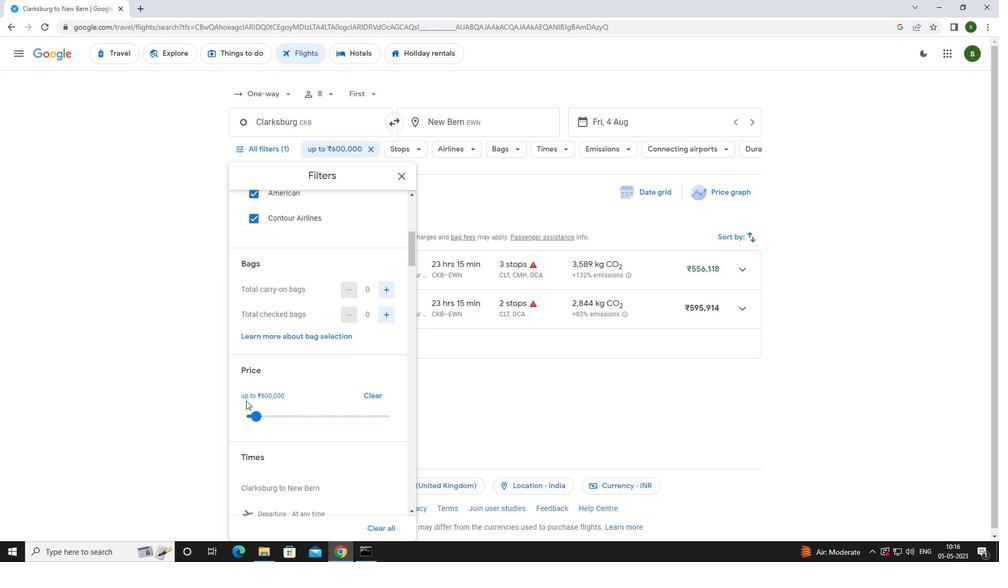 
Action: Mouse scrolled (247, 397) with delta (0, 0)
Screenshot: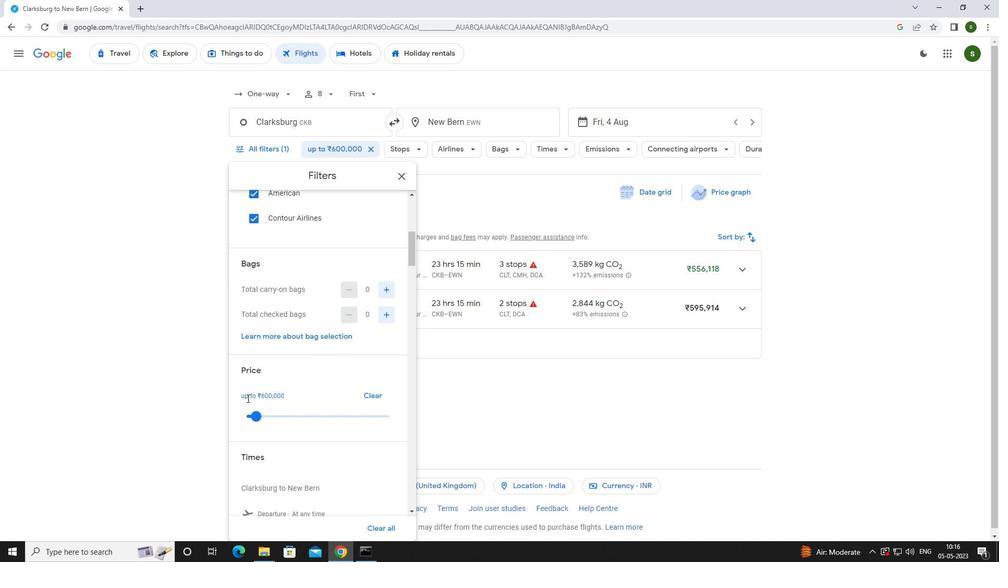
Action: Mouse scrolled (247, 397) with delta (0, 0)
Screenshot: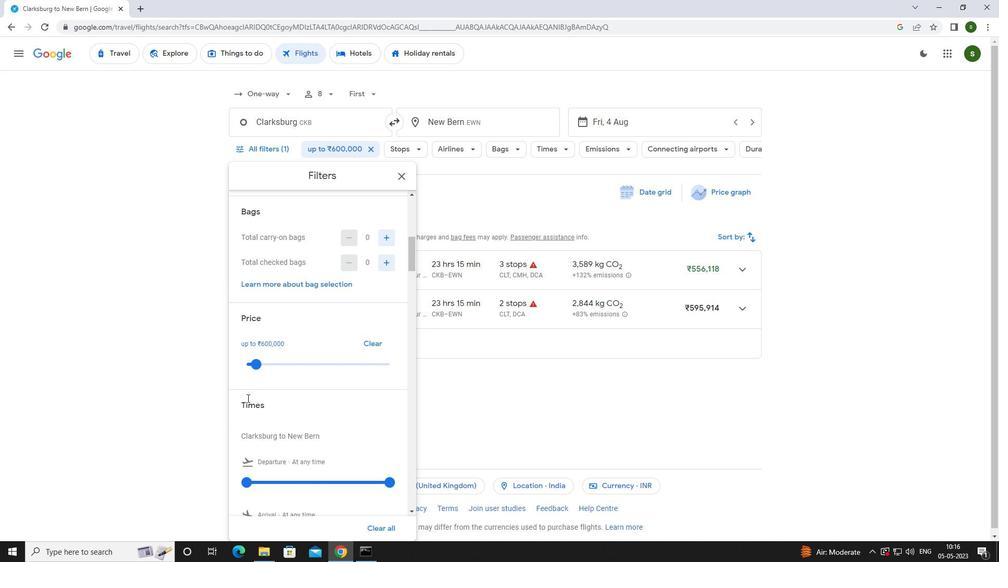 
Action: Mouse scrolled (247, 397) with delta (0, 0)
Screenshot: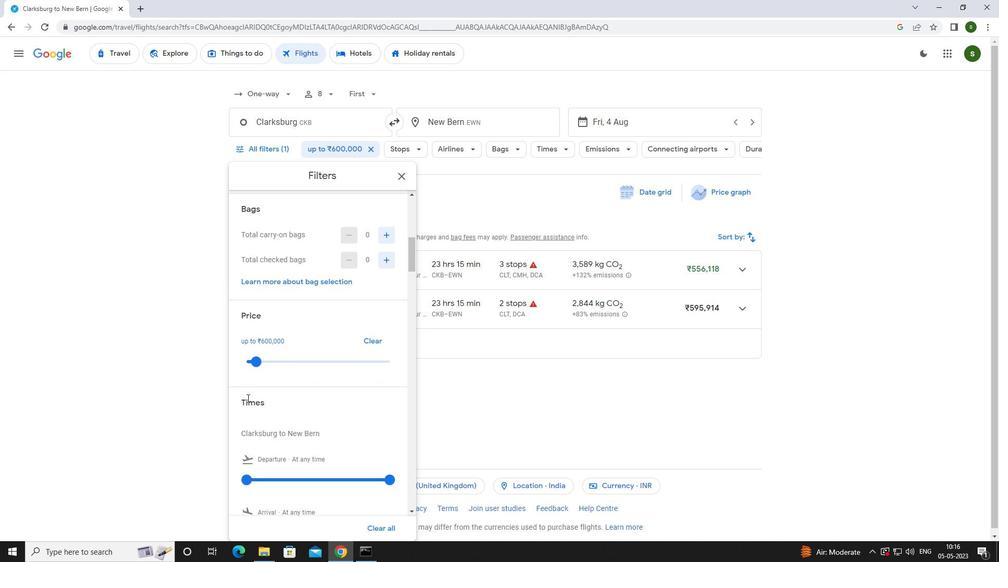 
Action: Mouse moved to (246, 380)
Screenshot: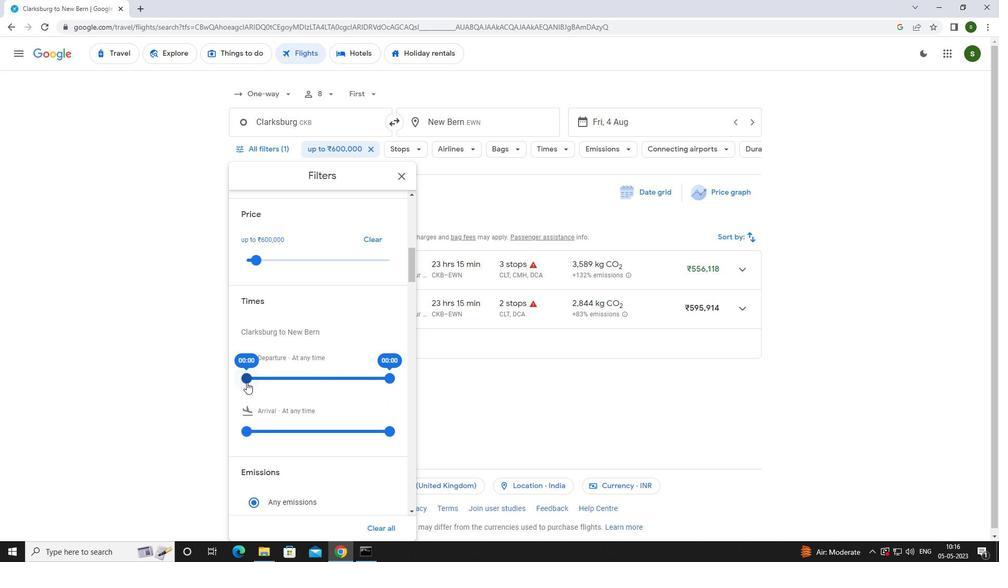 
Action: Mouse pressed left at (246, 380)
Screenshot: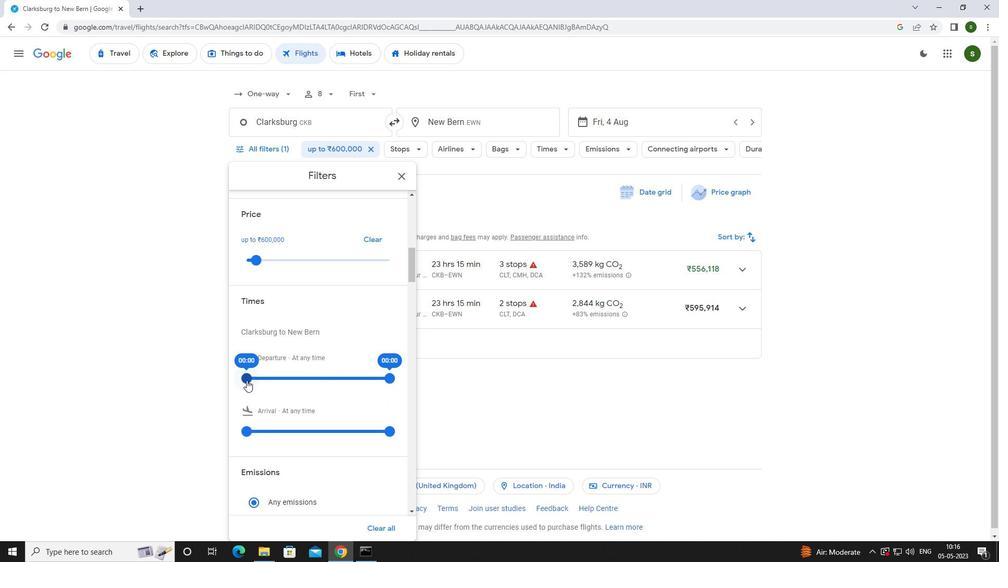 
Action: Mouse moved to (482, 396)
Screenshot: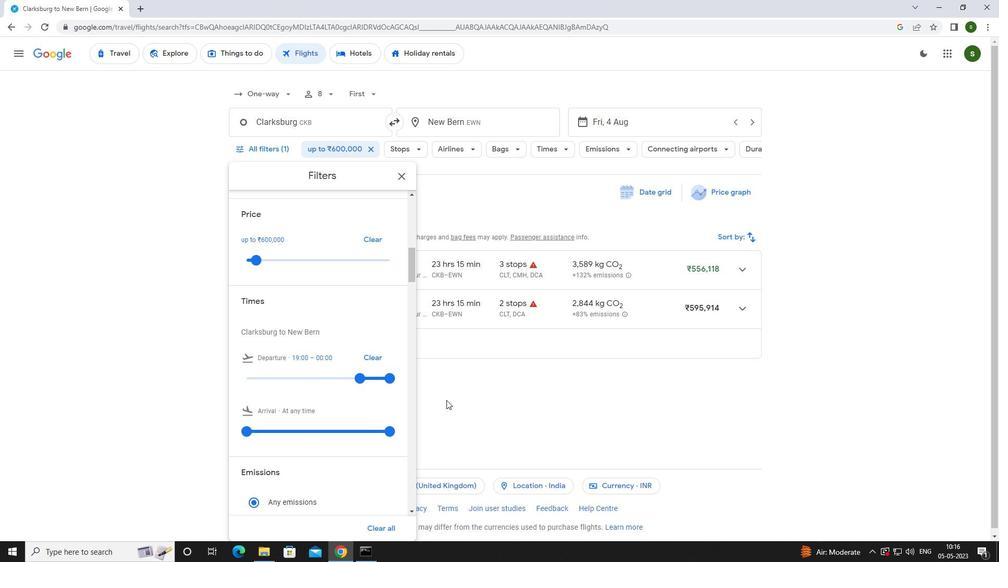 
Action: Mouse pressed left at (482, 396)
Screenshot: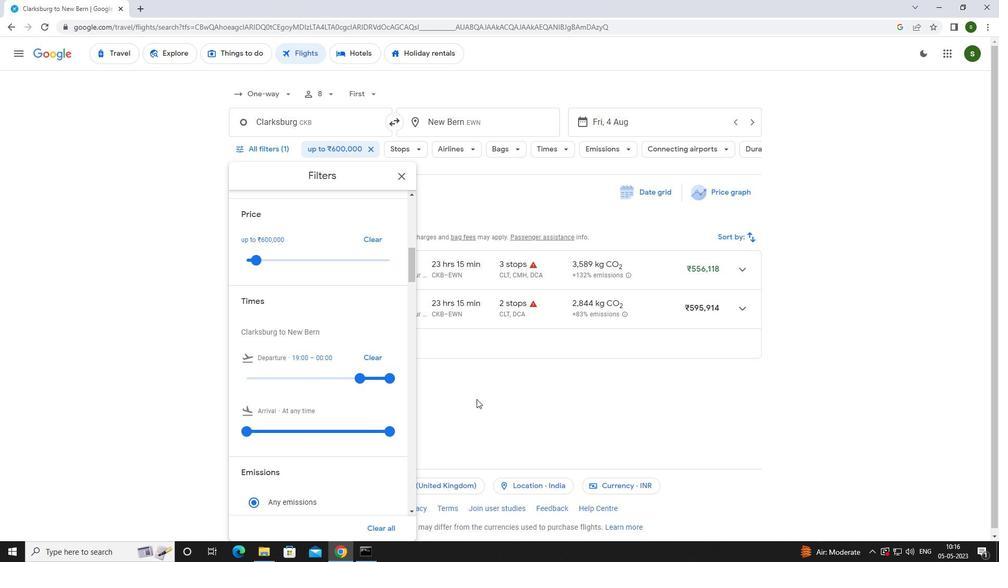 
